 Task: Select a due date automation when advanced on, 2 days before a card is due add fields with custom field "Resume" set to a date more than 1 working days from now at 11:00 AM.
Action: Mouse moved to (1335, 92)
Screenshot: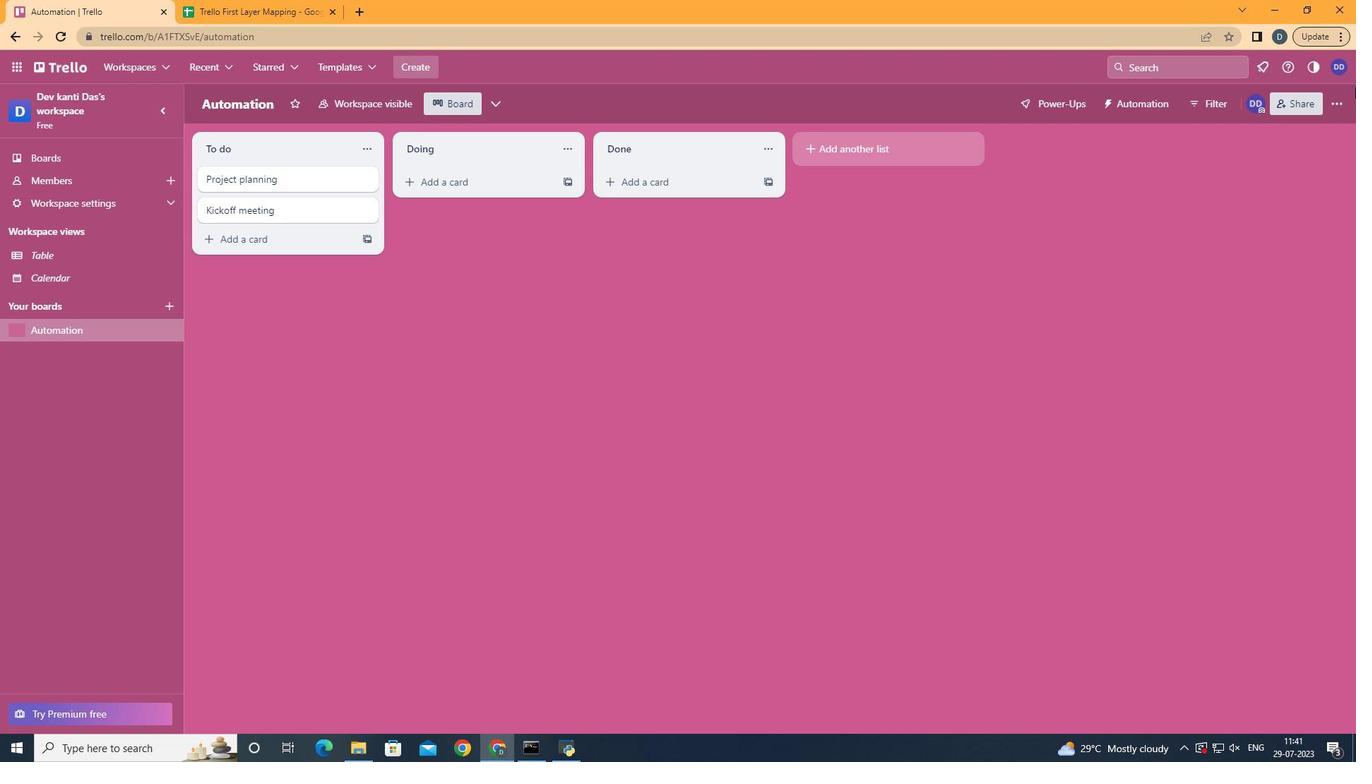 
Action: Mouse pressed left at (1335, 92)
Screenshot: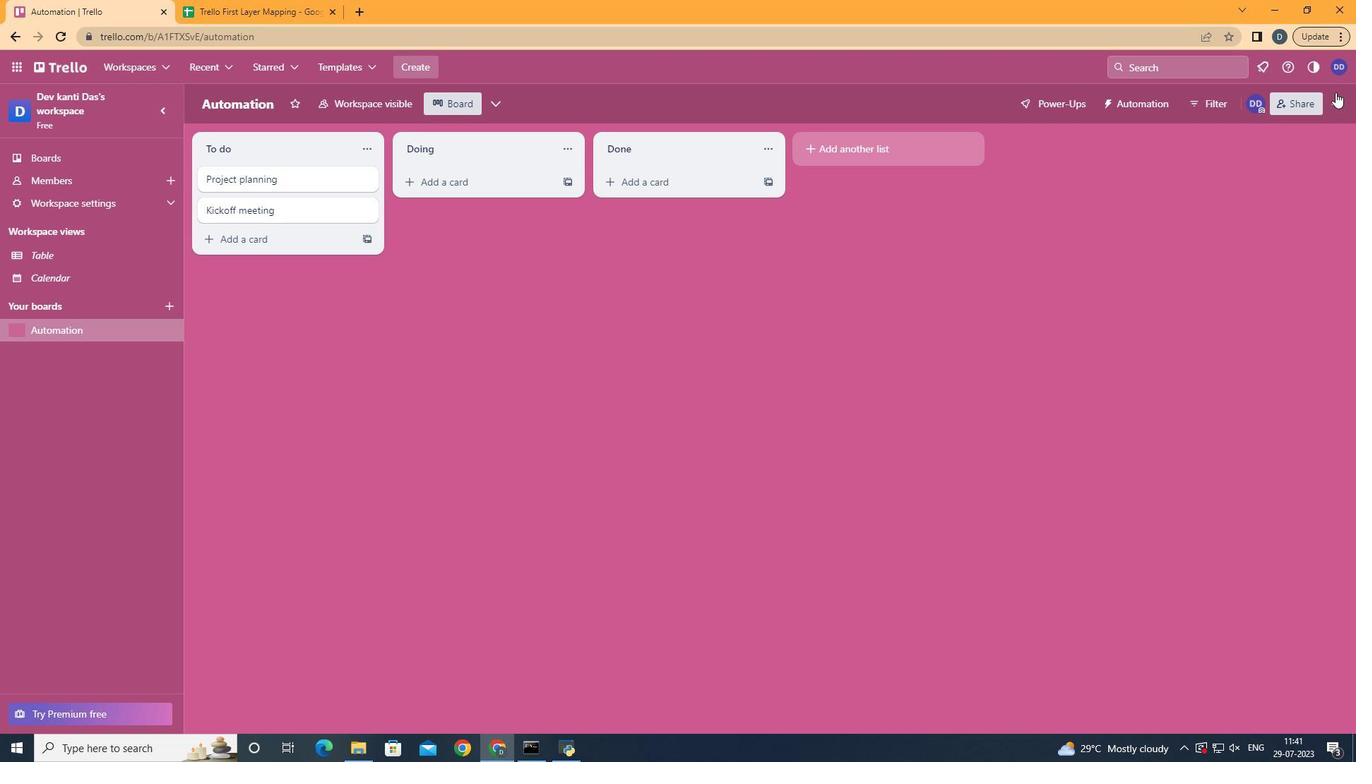
Action: Mouse moved to (1258, 288)
Screenshot: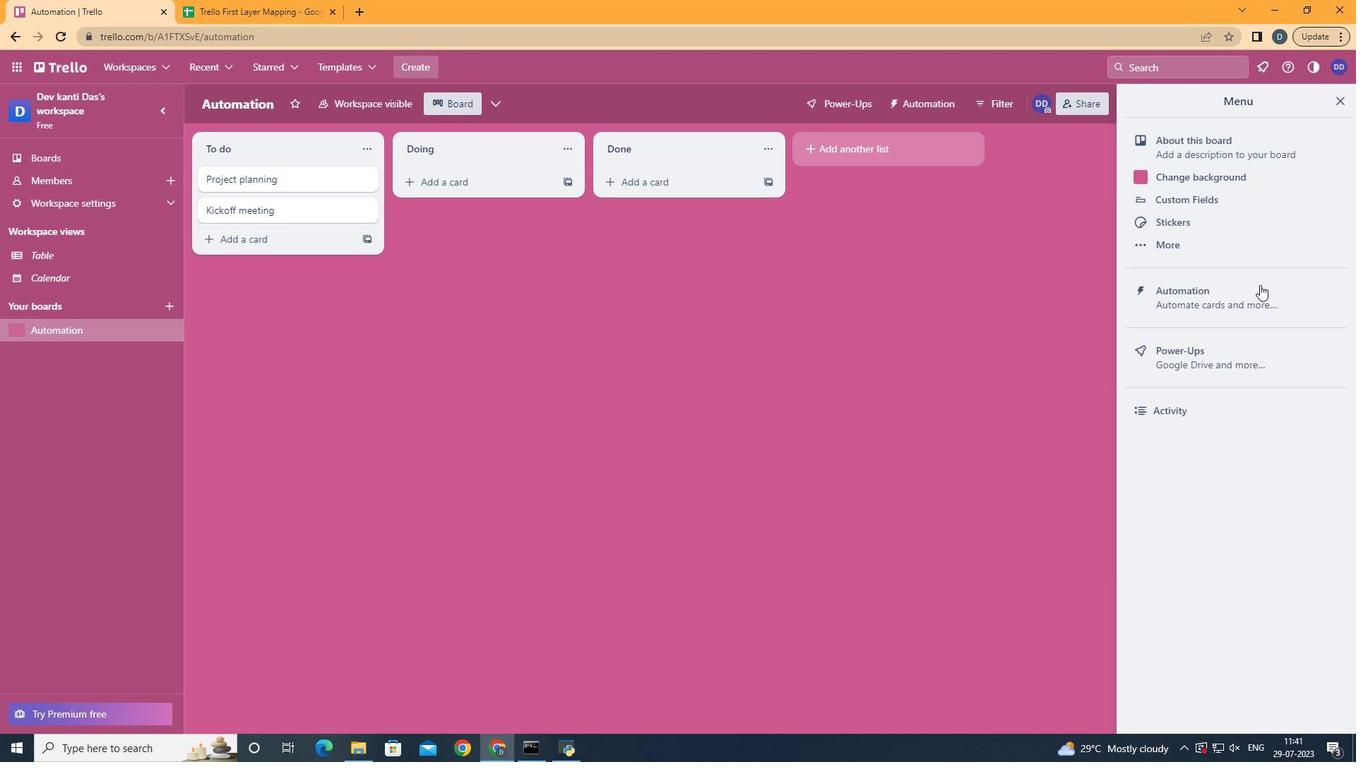 
Action: Mouse pressed left at (1258, 288)
Screenshot: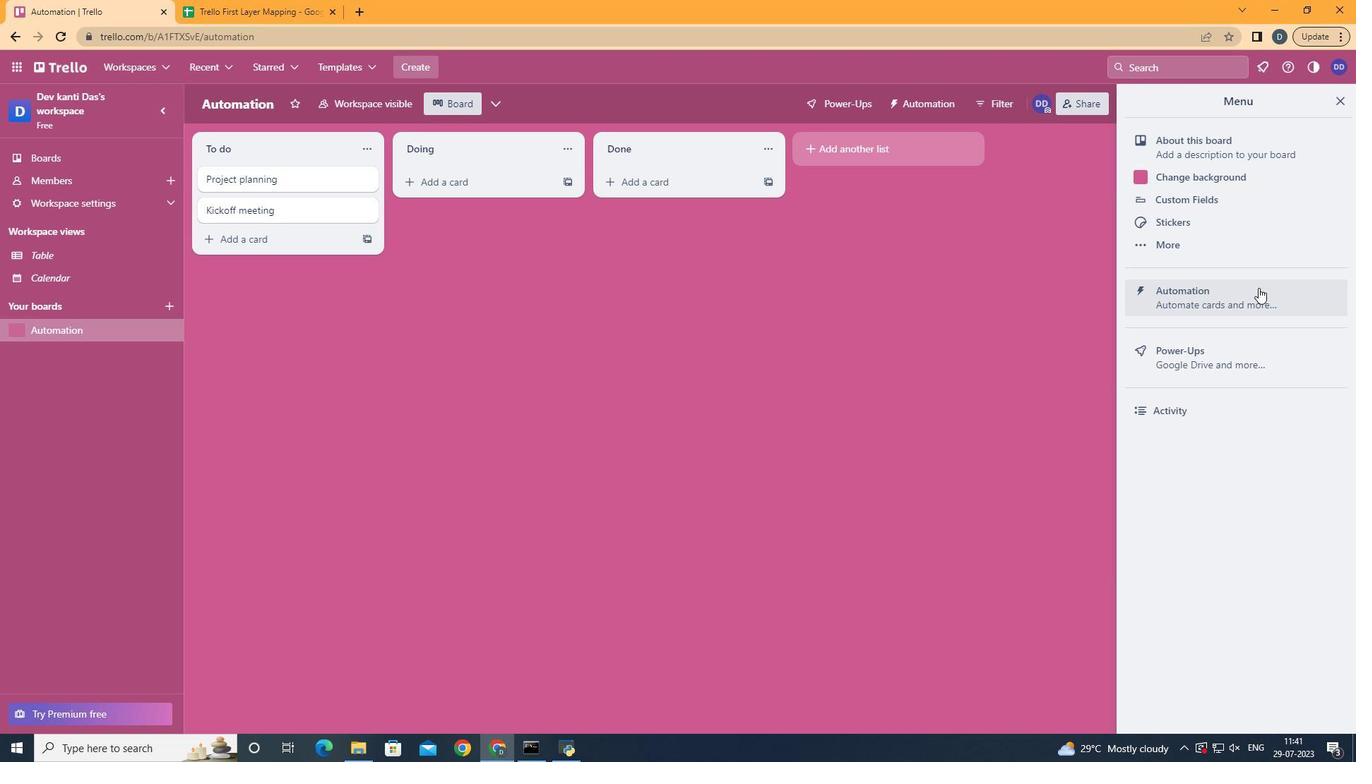 
Action: Mouse moved to (284, 286)
Screenshot: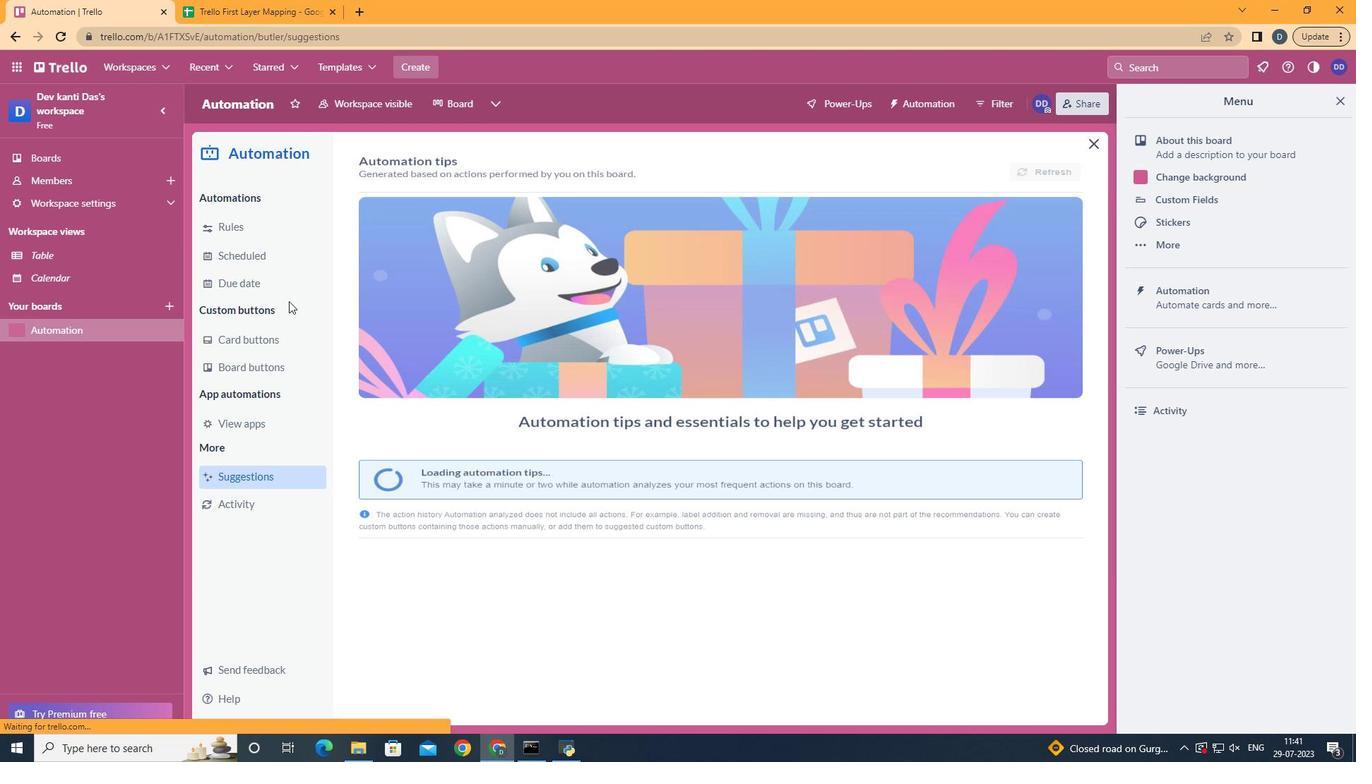 
Action: Mouse pressed left at (284, 286)
Screenshot: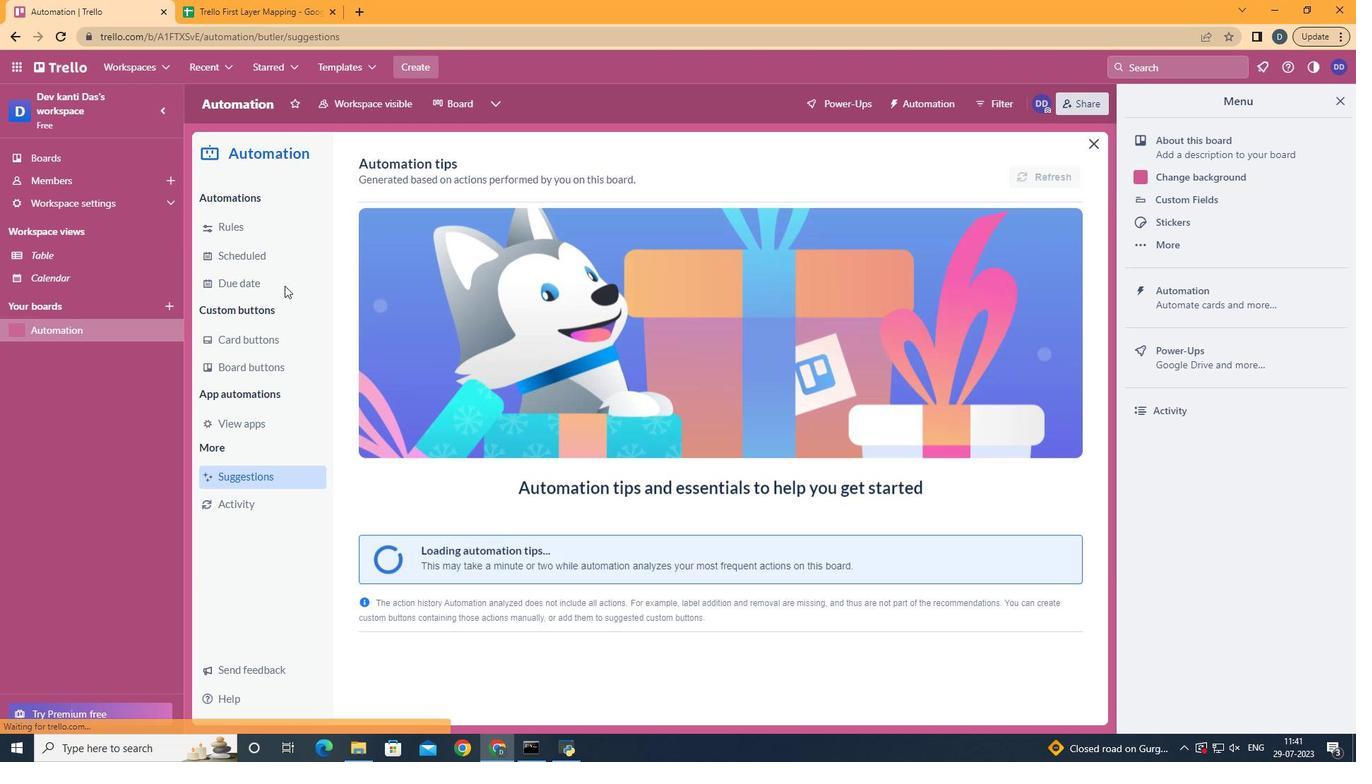 
Action: Mouse moved to (1013, 163)
Screenshot: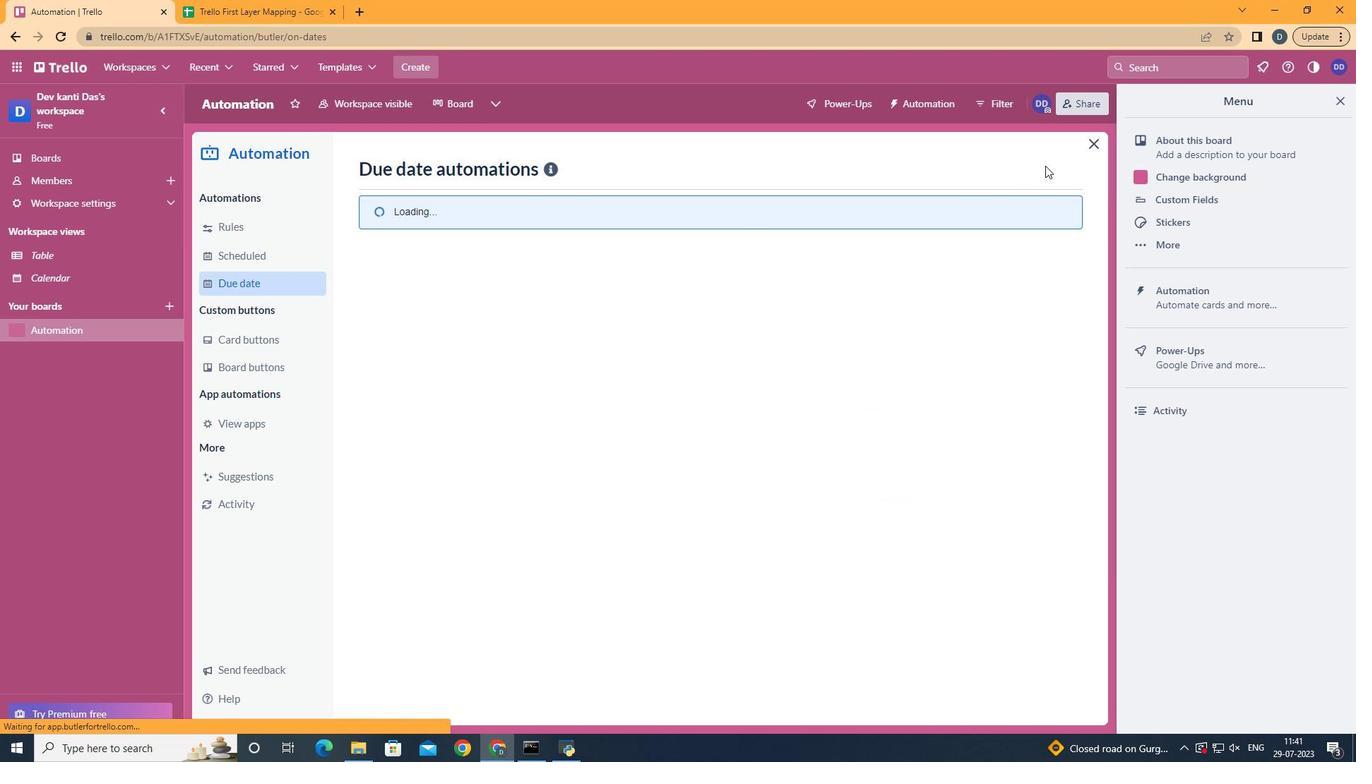 
Action: Mouse pressed left at (1013, 163)
Screenshot: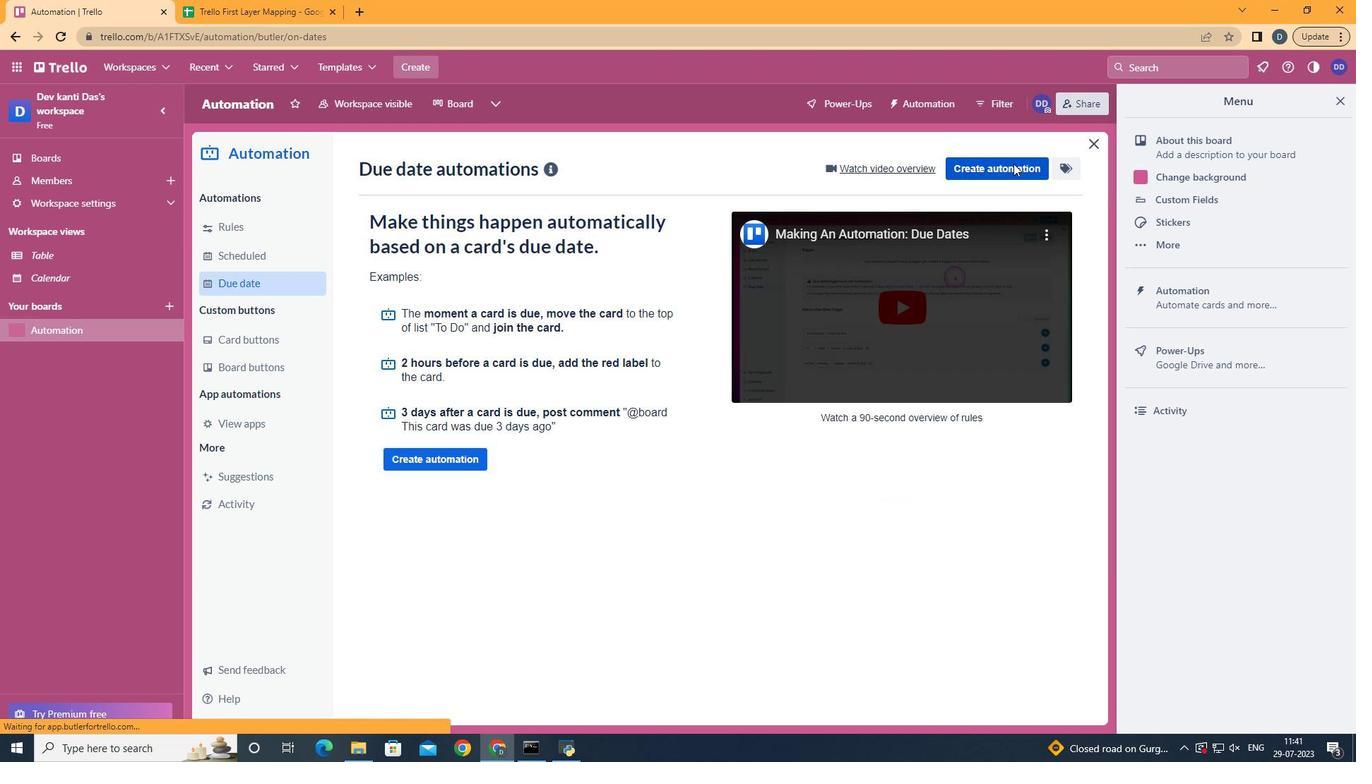 
Action: Mouse moved to (815, 294)
Screenshot: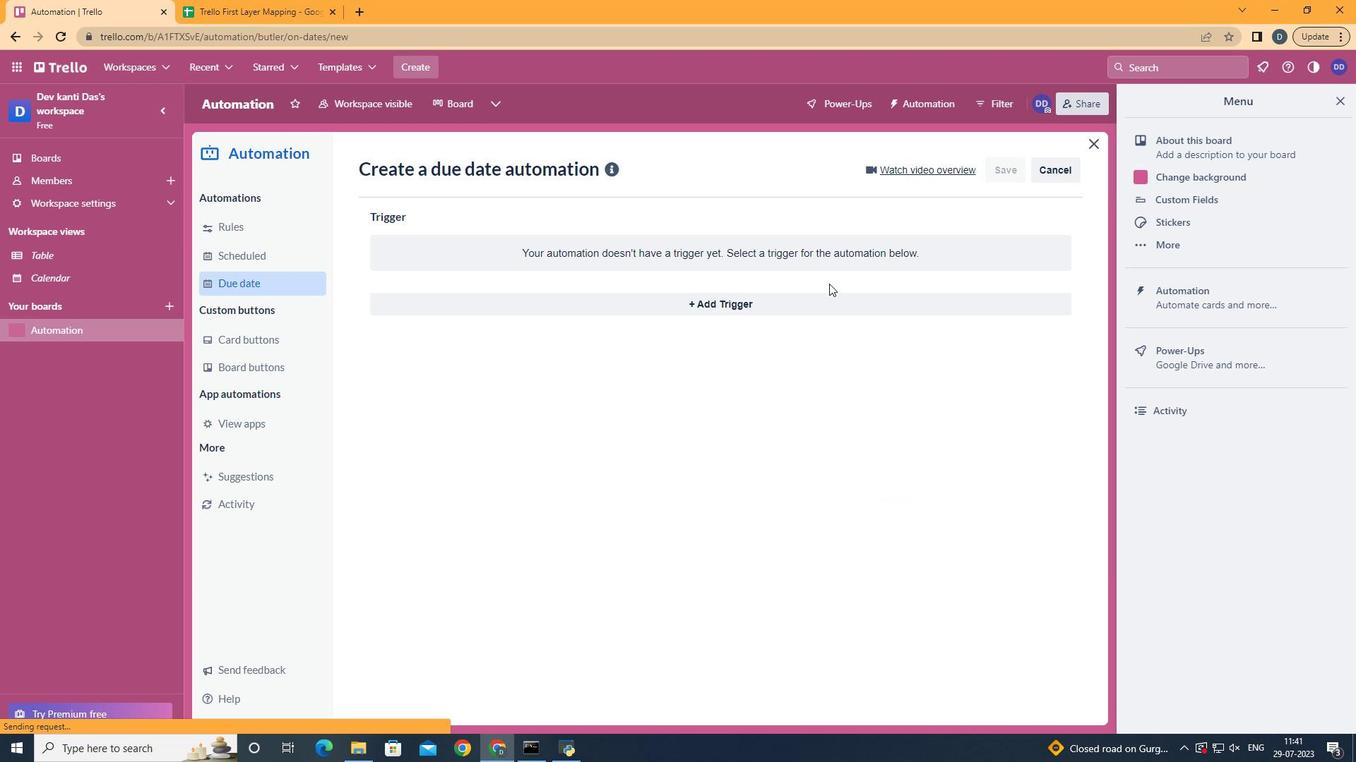 
Action: Mouse pressed left at (815, 294)
Screenshot: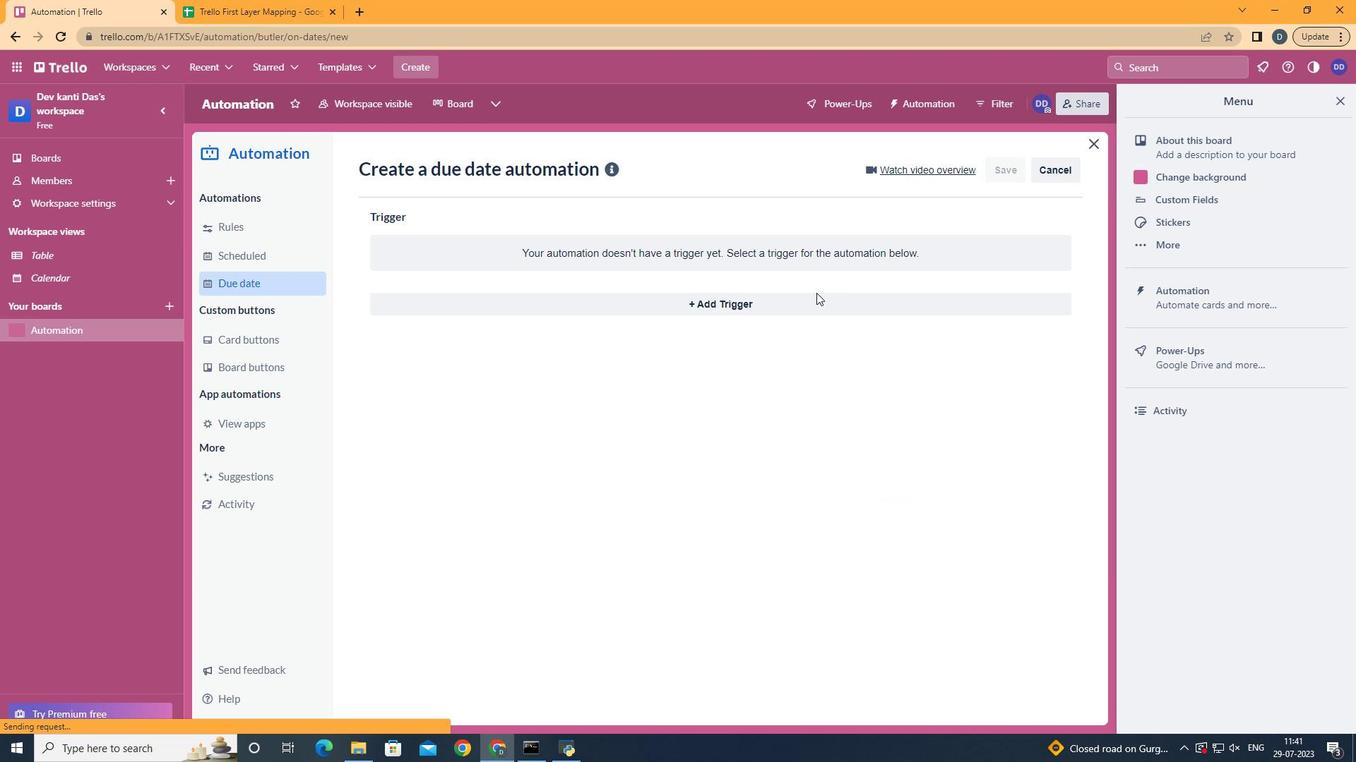 
Action: Mouse moved to (567, 512)
Screenshot: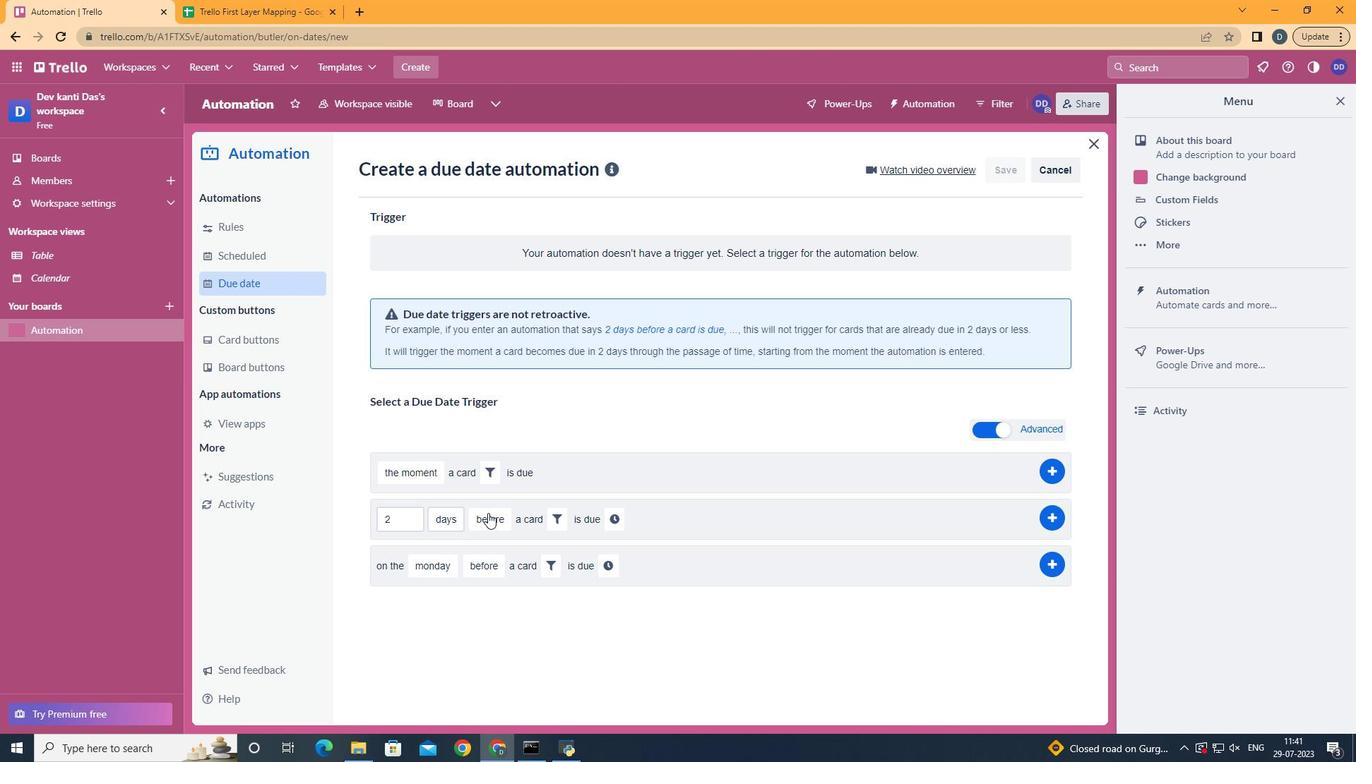 
Action: Mouse pressed left at (567, 512)
Screenshot: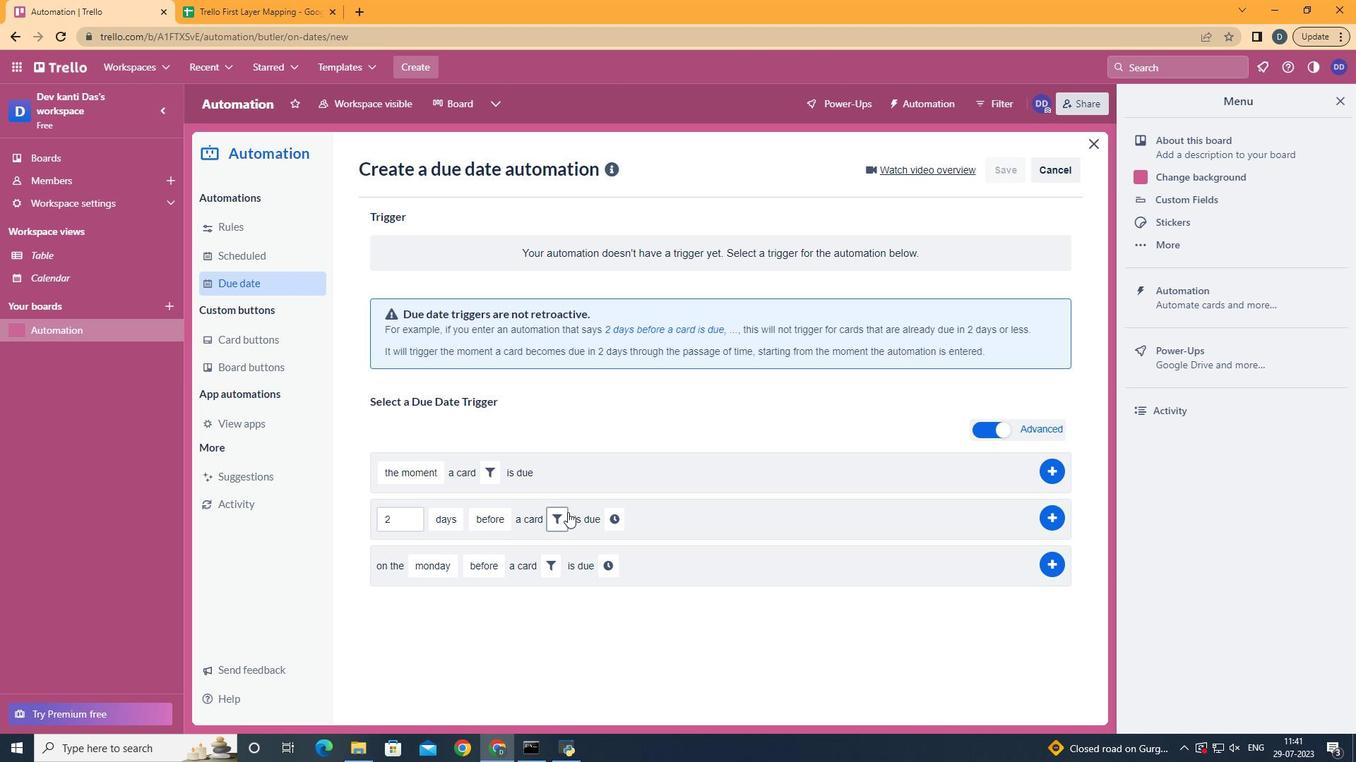 
Action: Mouse moved to (798, 567)
Screenshot: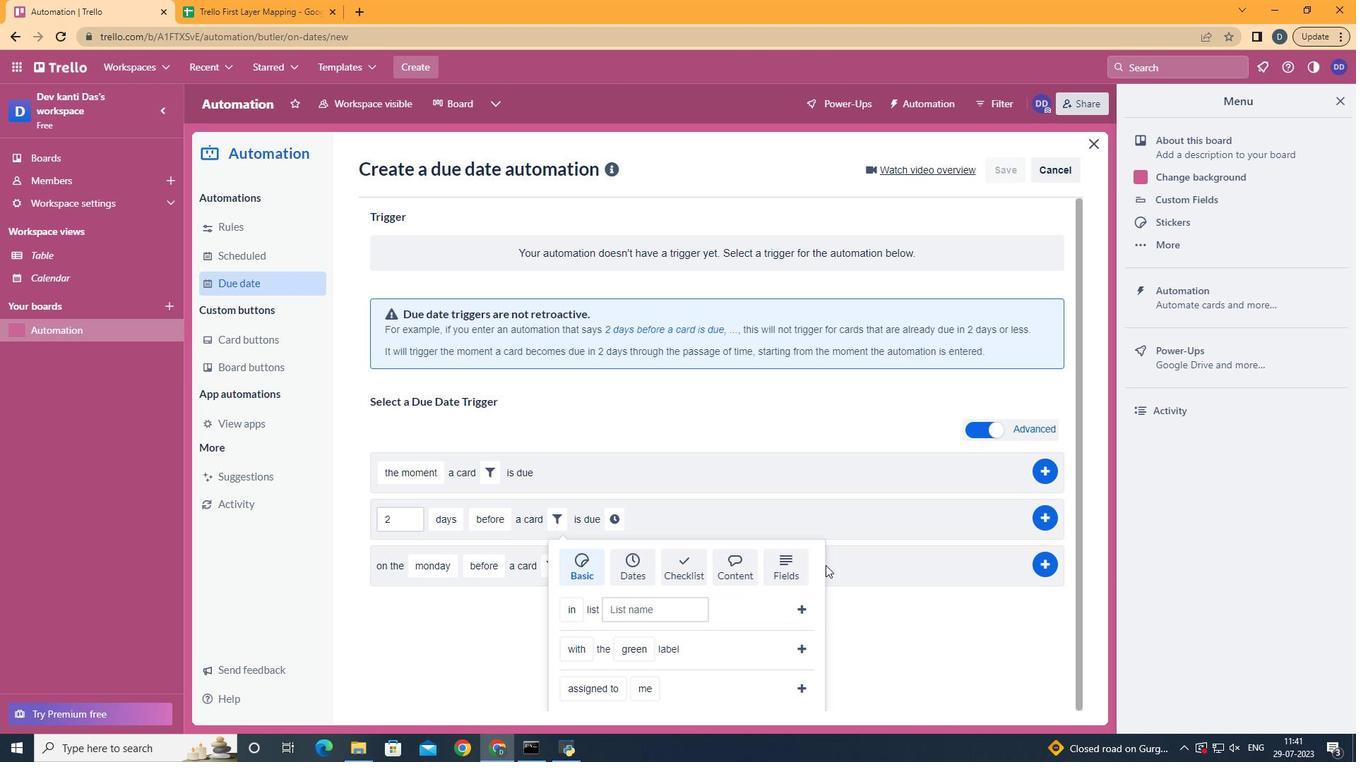 
Action: Mouse pressed left at (798, 567)
Screenshot: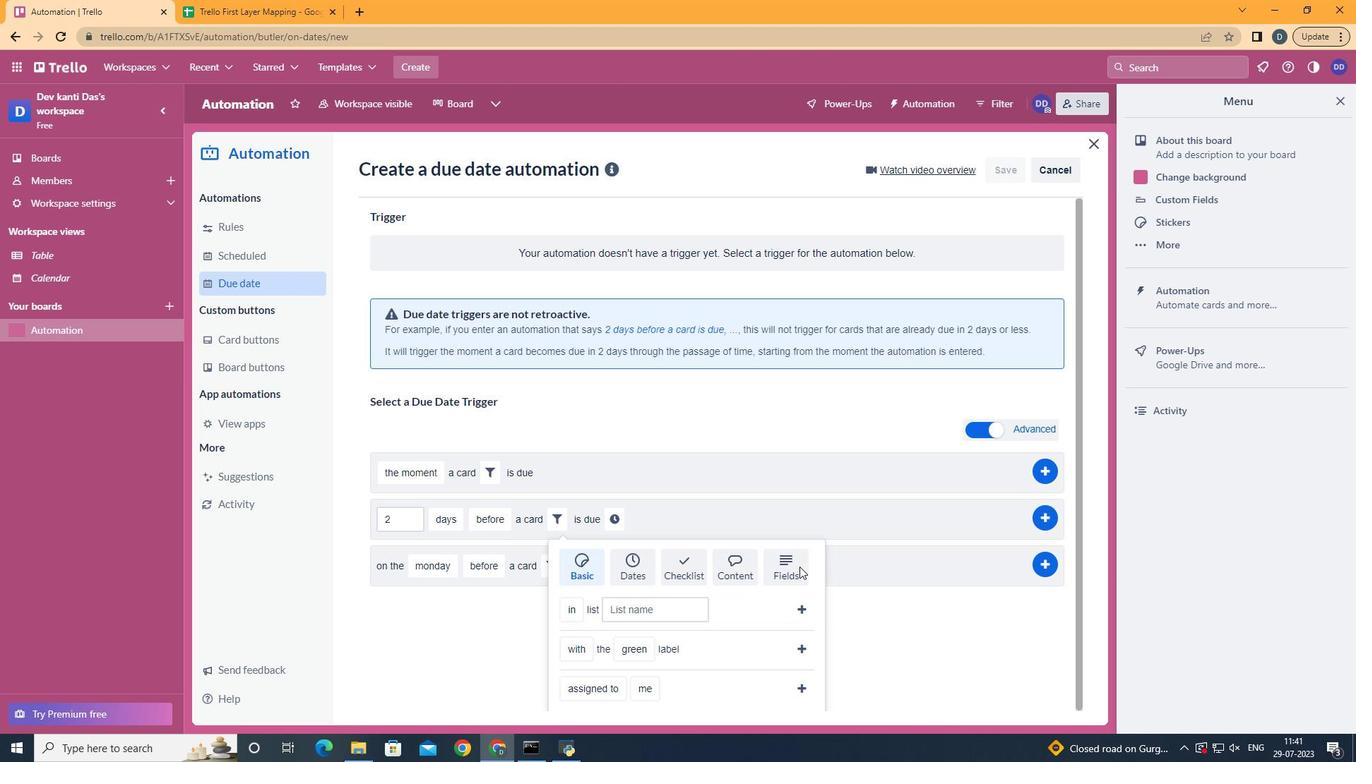 
Action: Mouse moved to (798, 567)
Screenshot: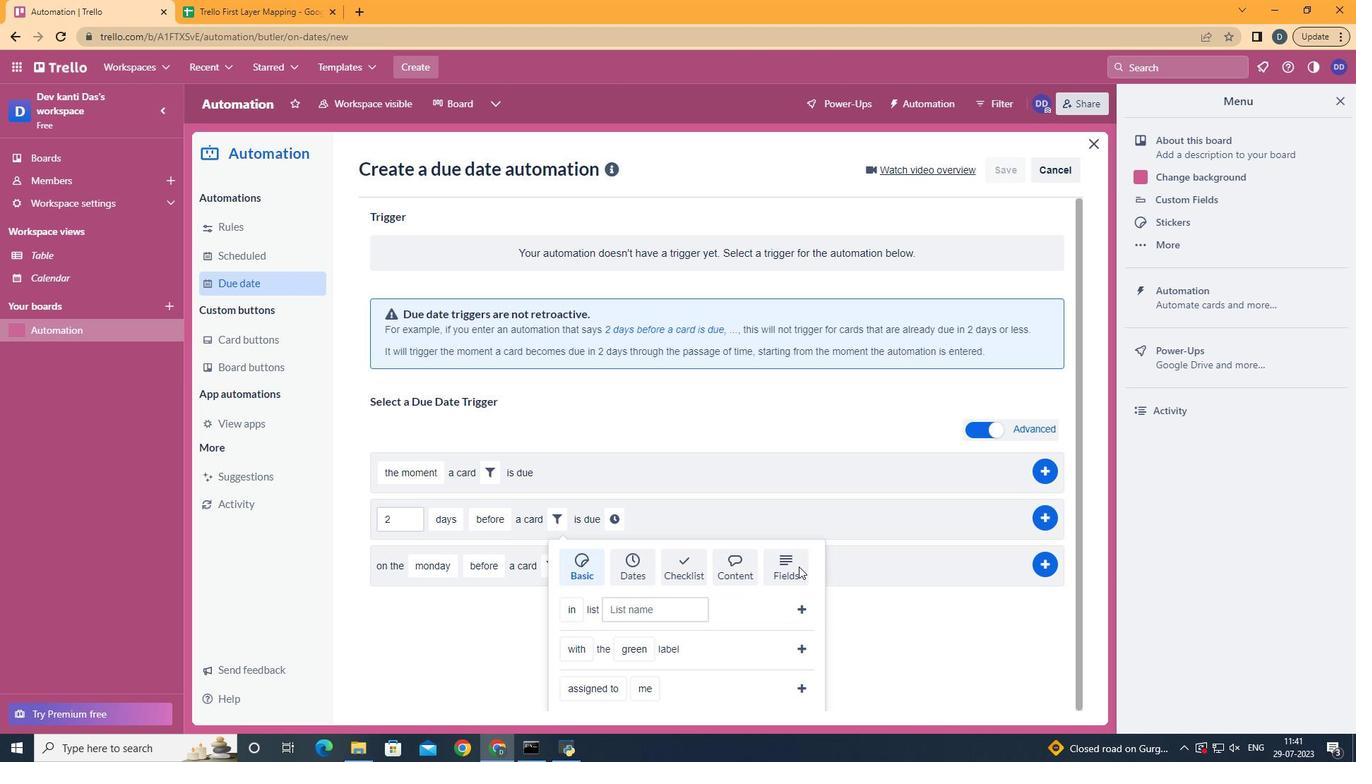 
Action: Mouse scrolled (798, 566) with delta (0, 0)
Screenshot: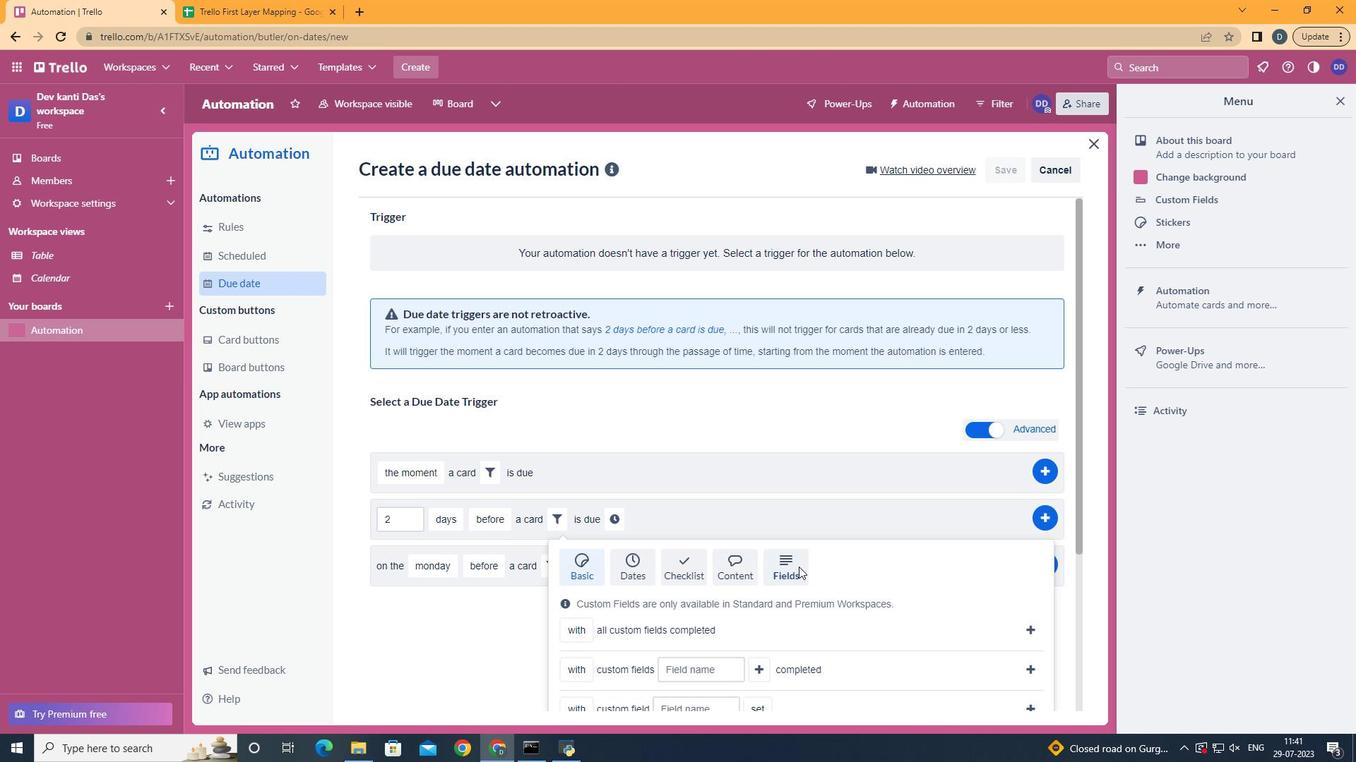 
Action: Mouse scrolled (798, 566) with delta (0, 0)
Screenshot: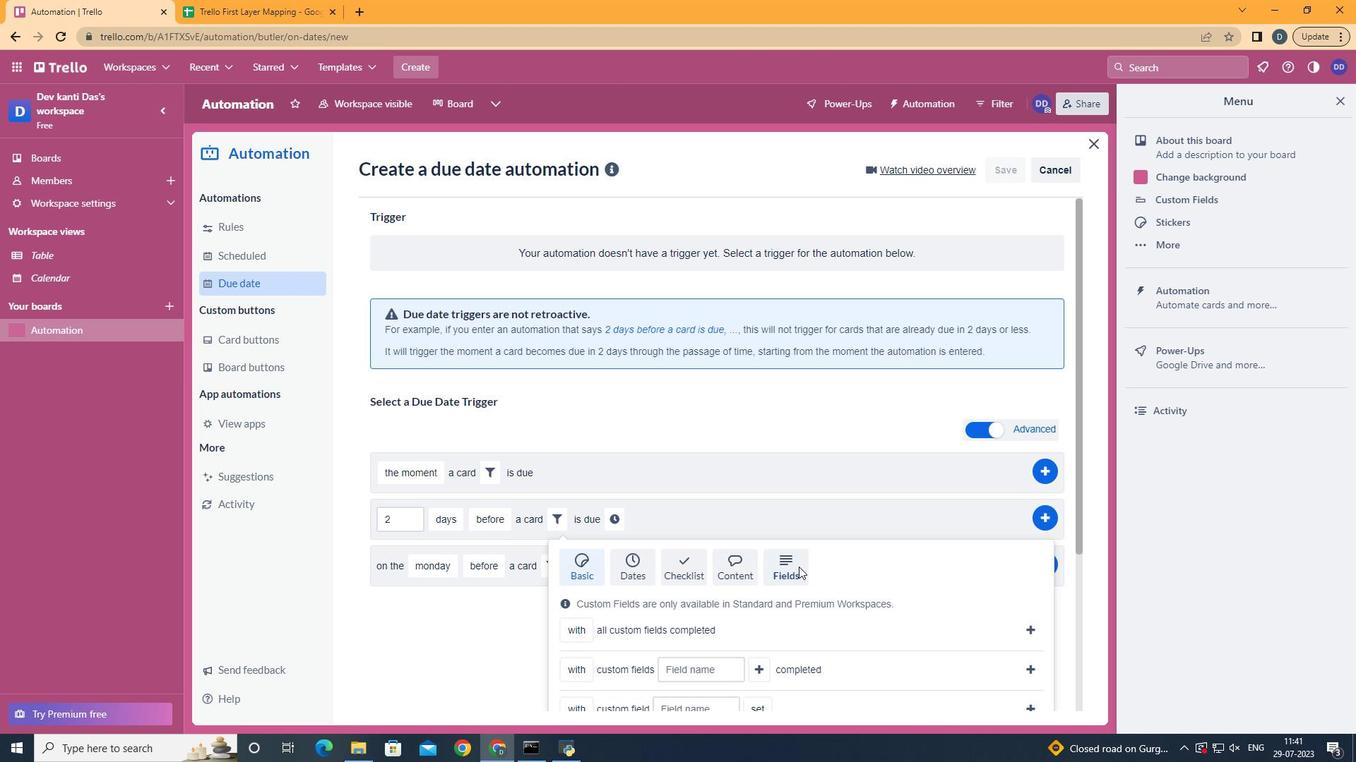 
Action: Mouse scrolled (798, 566) with delta (0, 0)
Screenshot: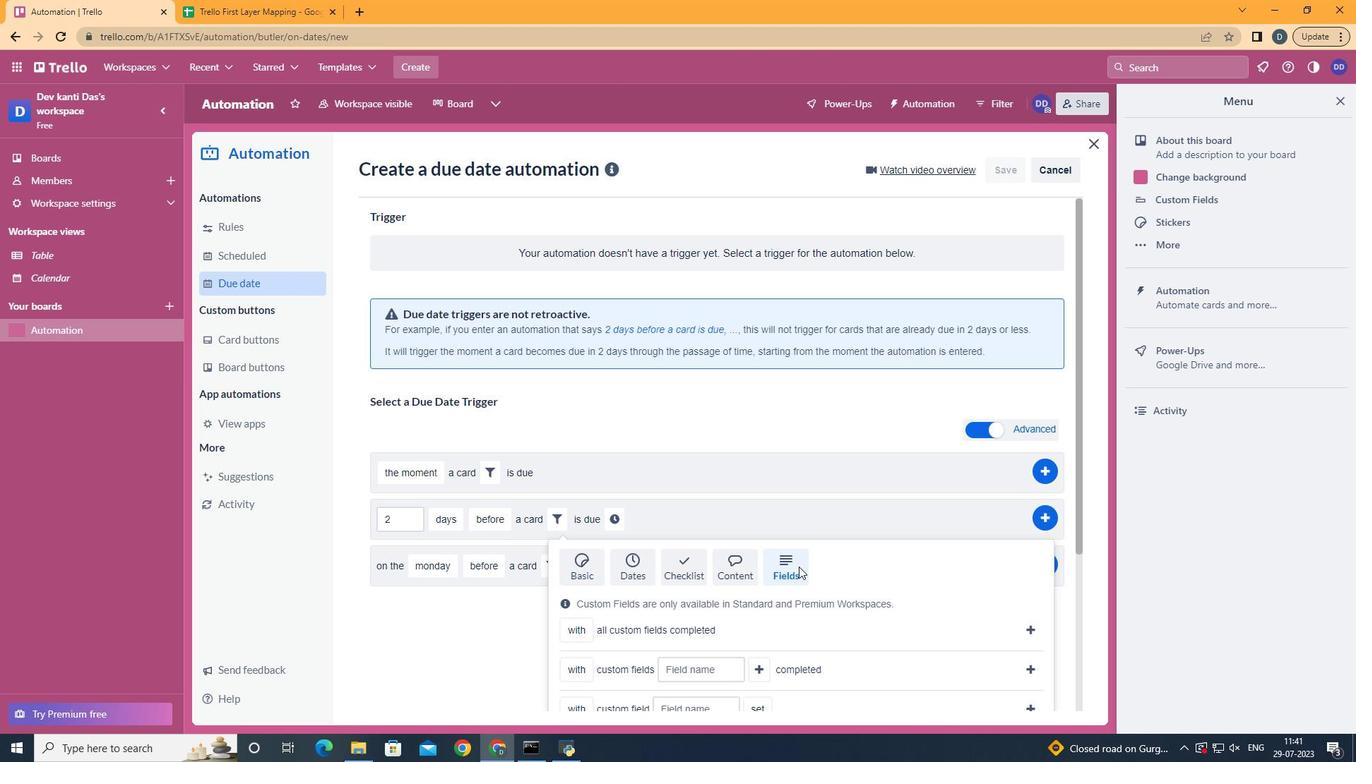 
Action: Mouse scrolled (798, 566) with delta (0, 0)
Screenshot: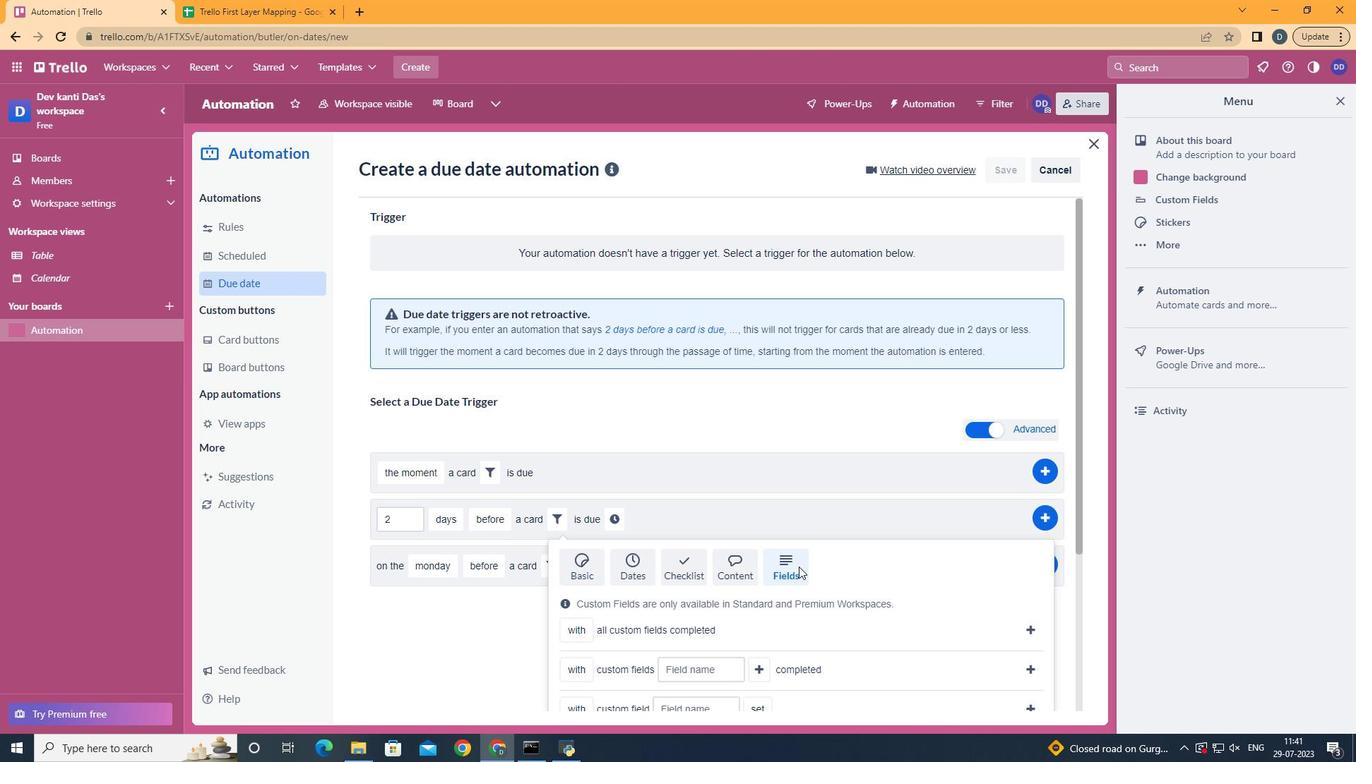 
Action: Mouse scrolled (798, 566) with delta (0, 0)
Screenshot: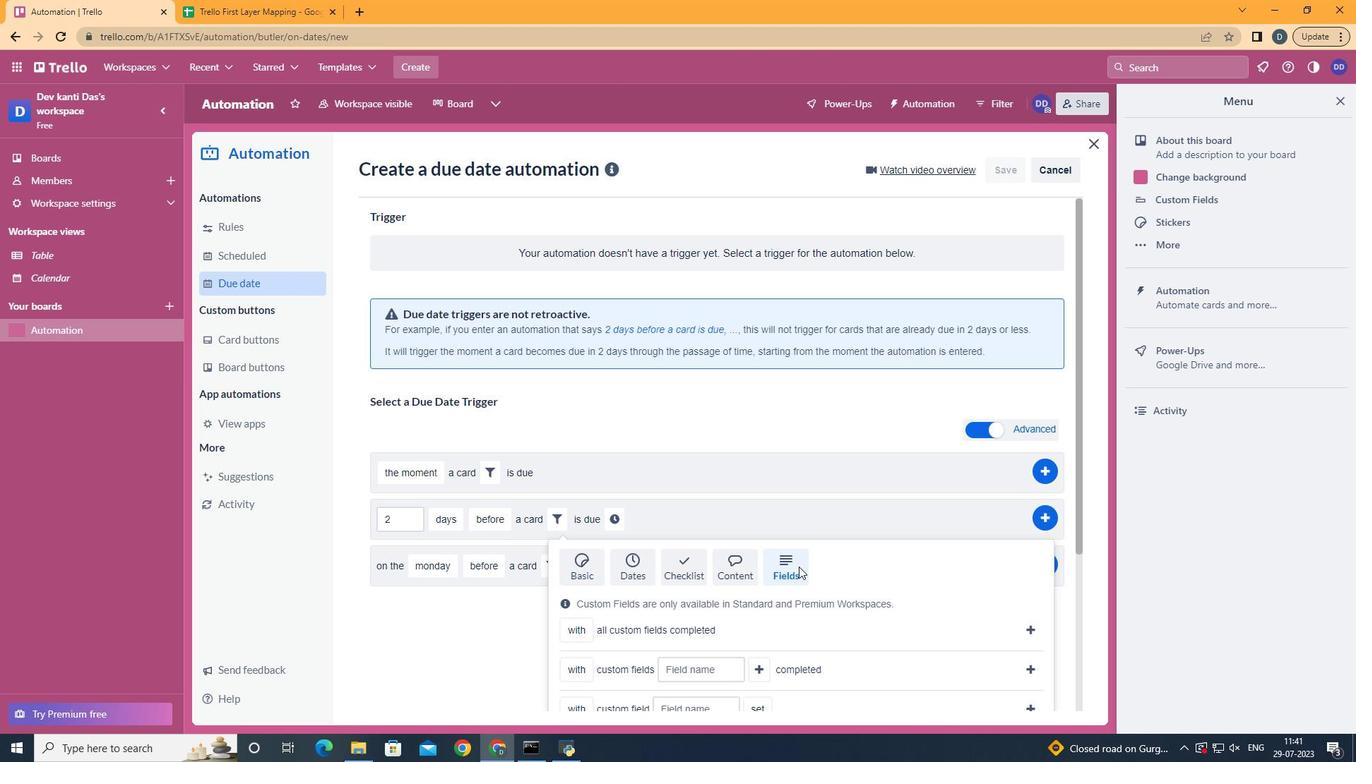 
Action: Mouse scrolled (798, 566) with delta (0, 0)
Screenshot: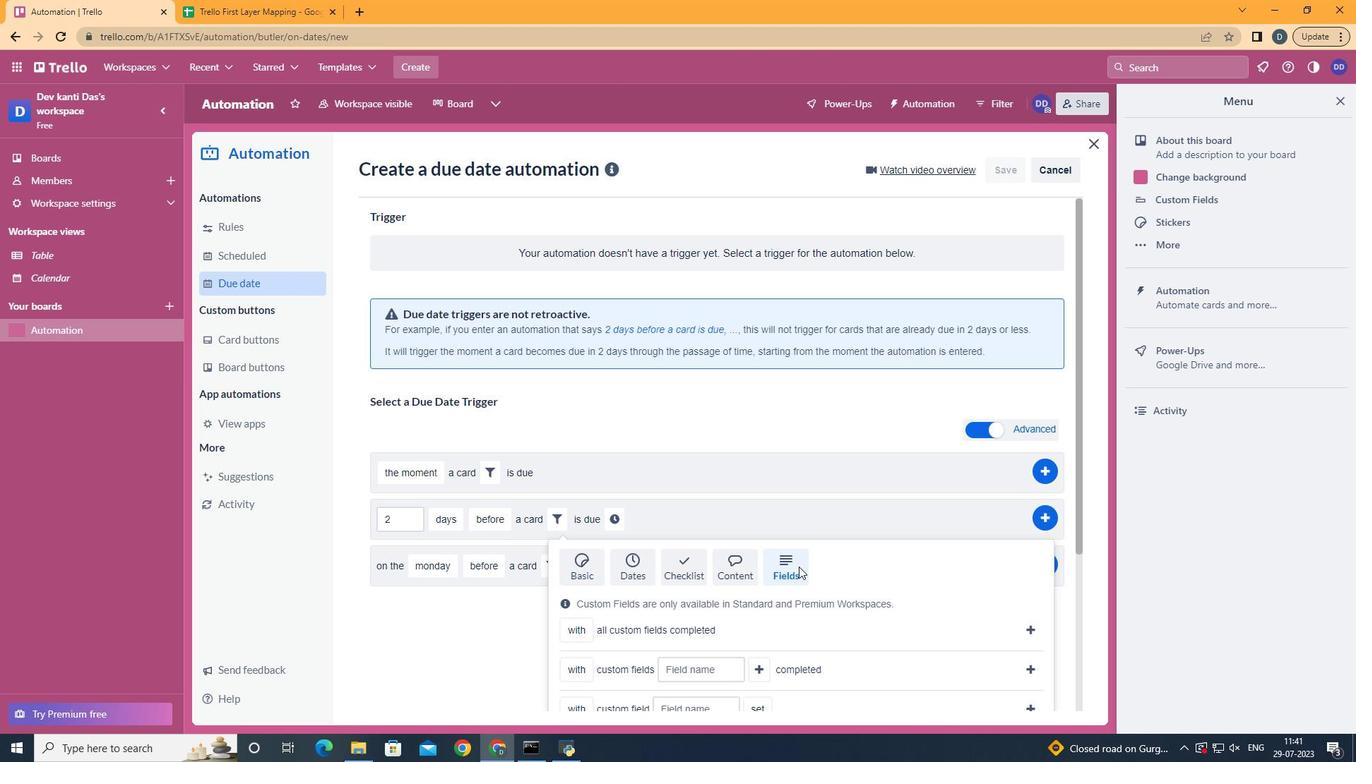 
Action: Mouse scrolled (798, 566) with delta (0, 0)
Screenshot: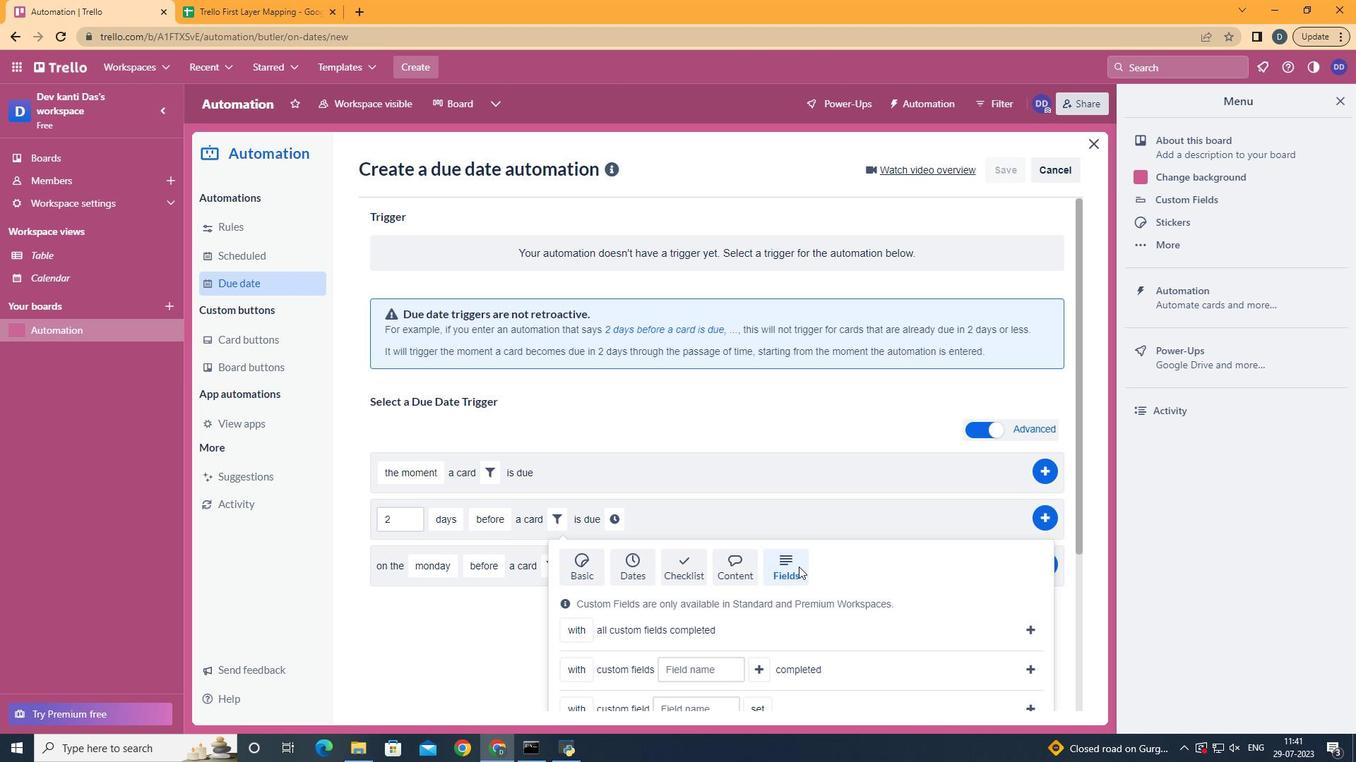 
Action: Mouse moved to (603, 623)
Screenshot: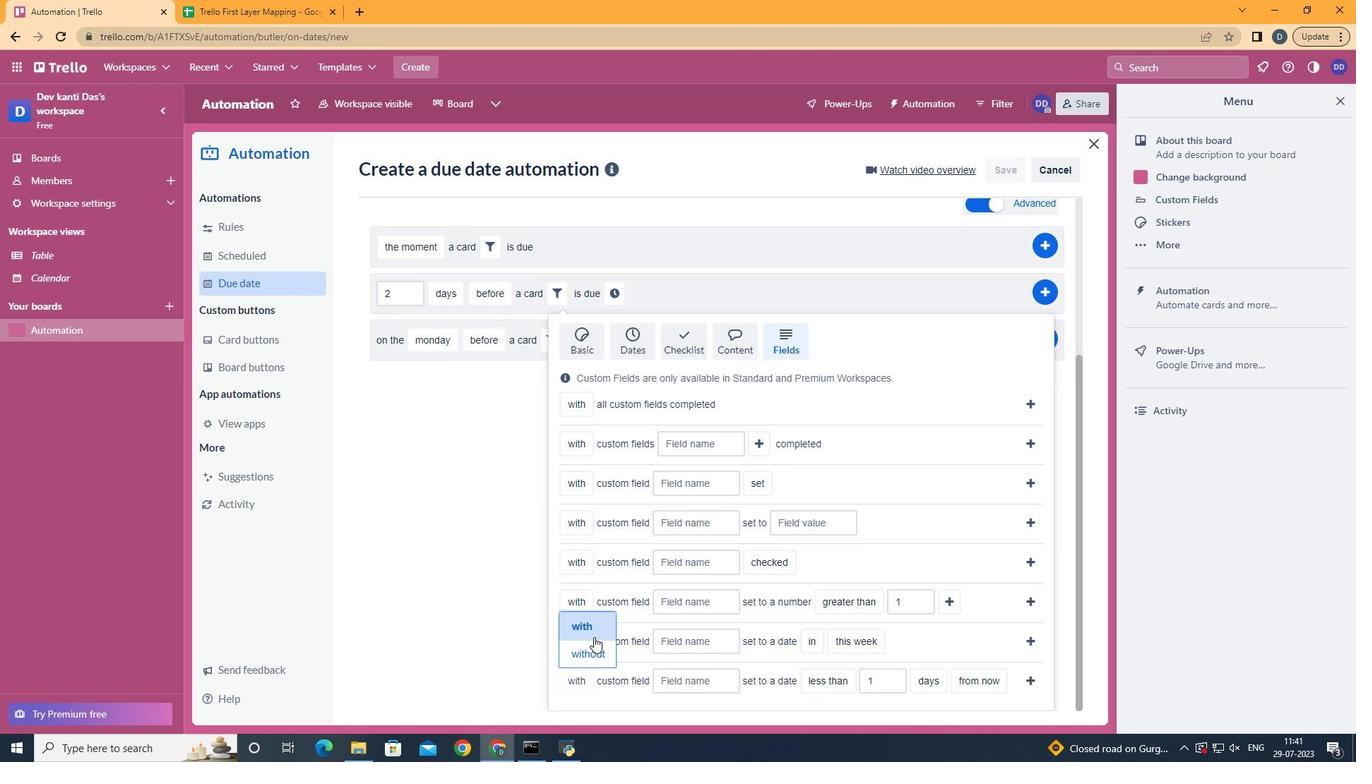 
Action: Mouse pressed left at (603, 623)
Screenshot: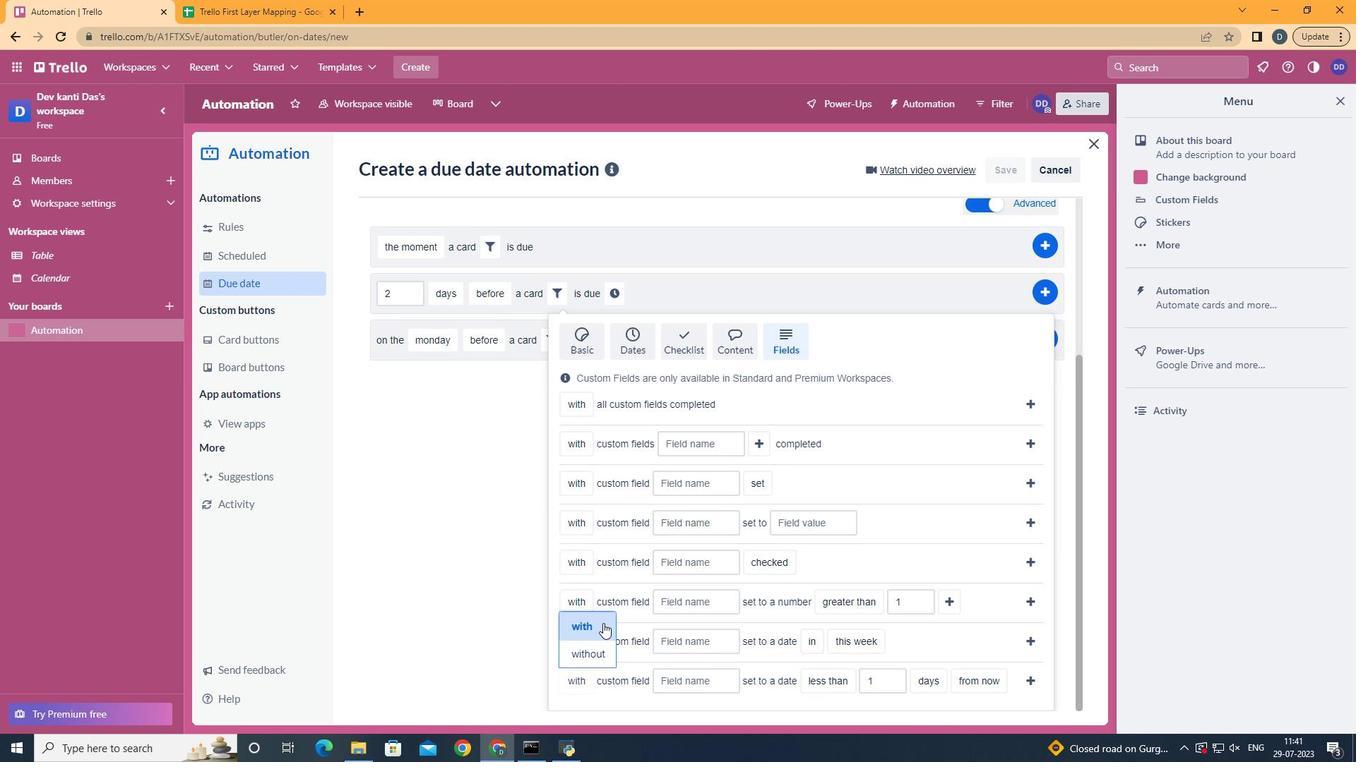 
Action: Mouse moved to (686, 665)
Screenshot: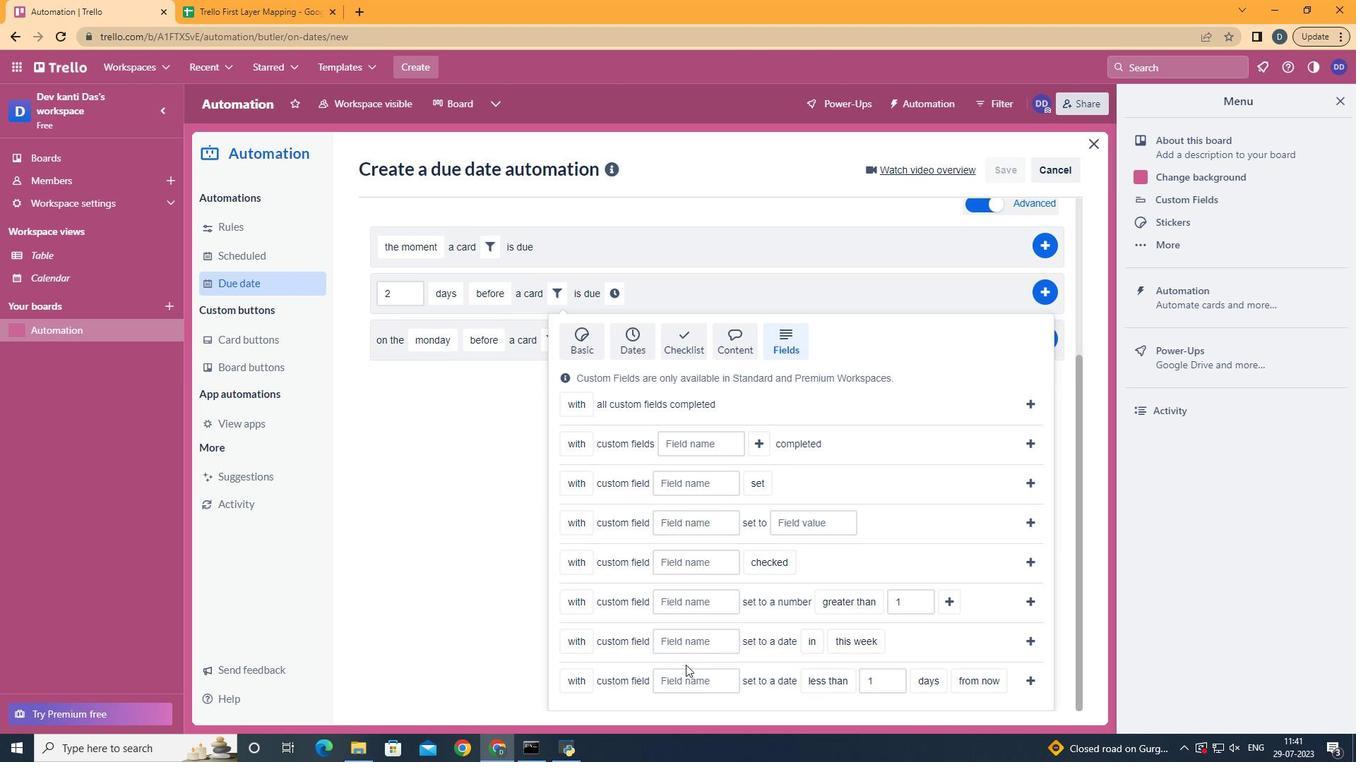 
Action: Mouse pressed left at (686, 665)
Screenshot: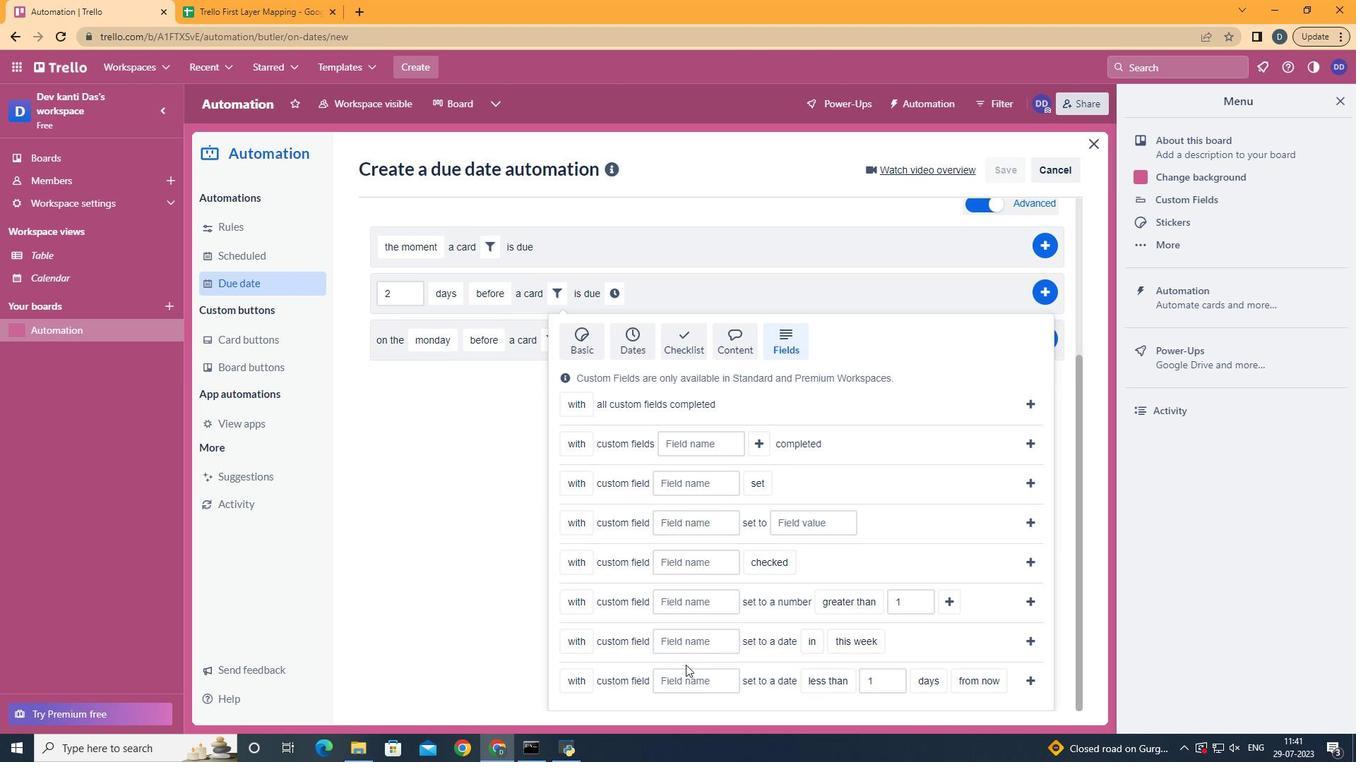 
Action: Mouse moved to (692, 674)
Screenshot: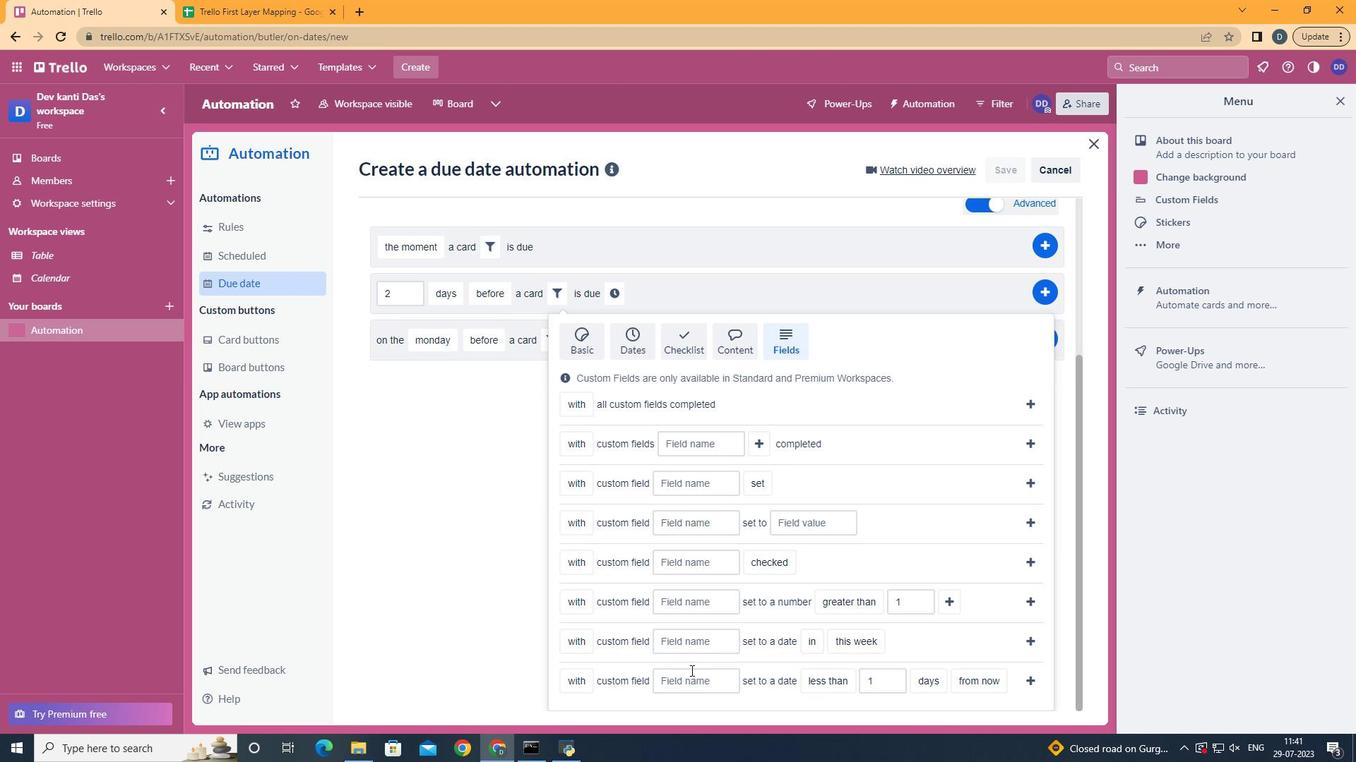 
Action: Mouse pressed left at (692, 674)
Screenshot: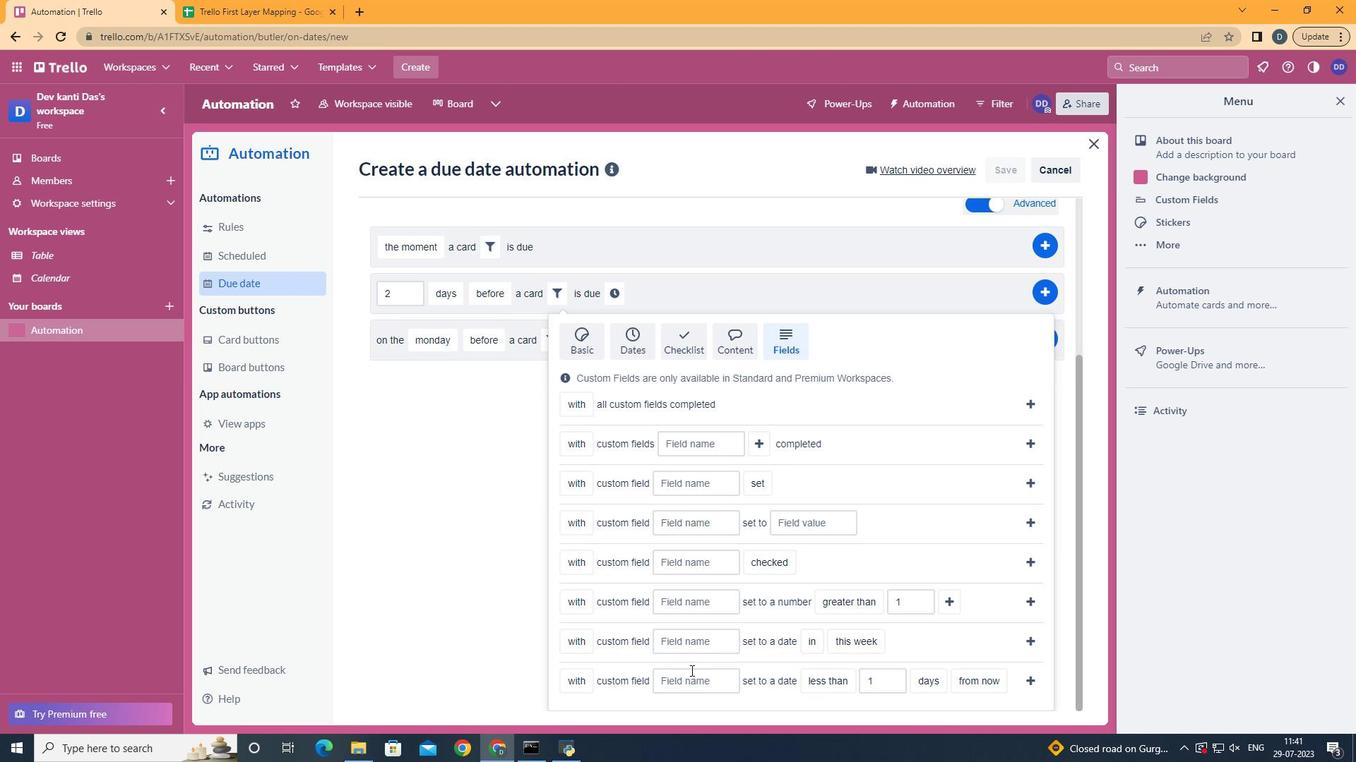 
Action: Key pressed <Key.shift>Resume
Screenshot: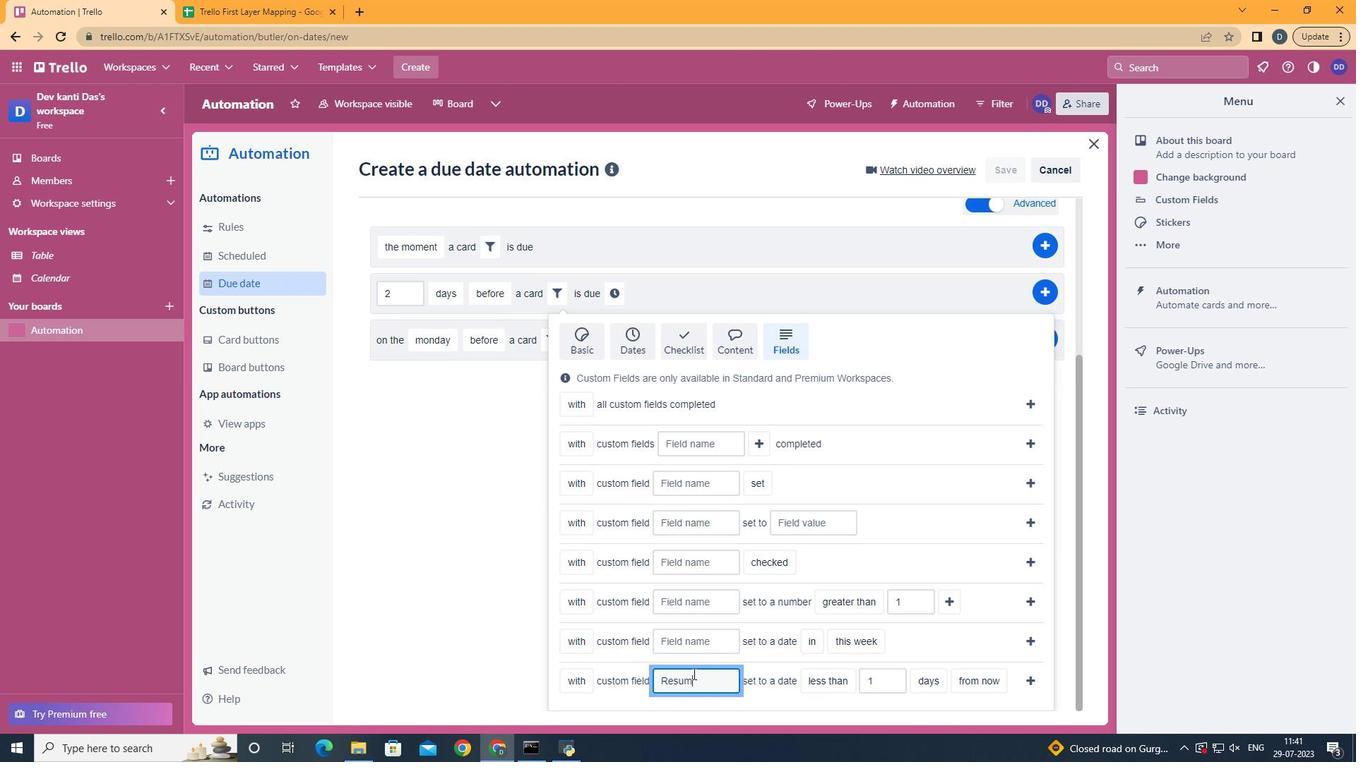 
Action: Mouse moved to (840, 619)
Screenshot: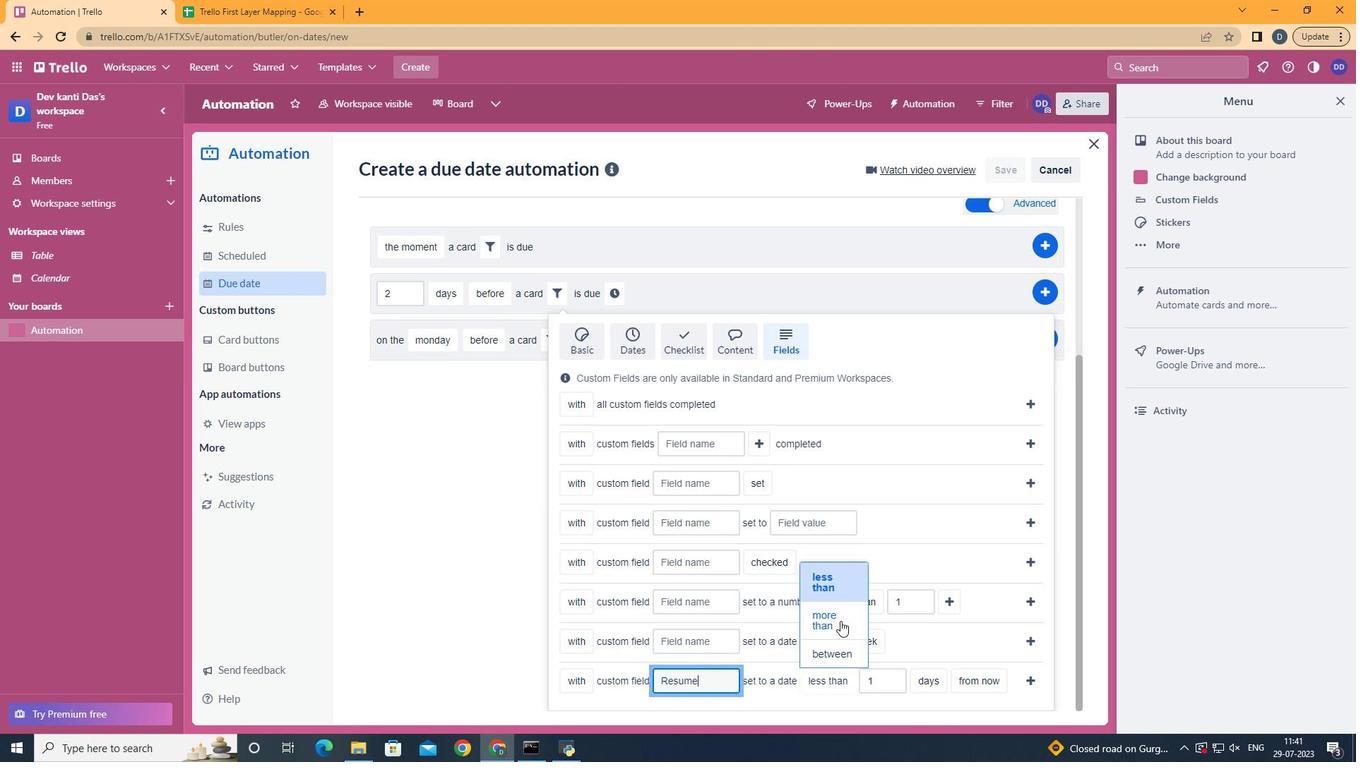 
Action: Mouse pressed left at (840, 619)
Screenshot: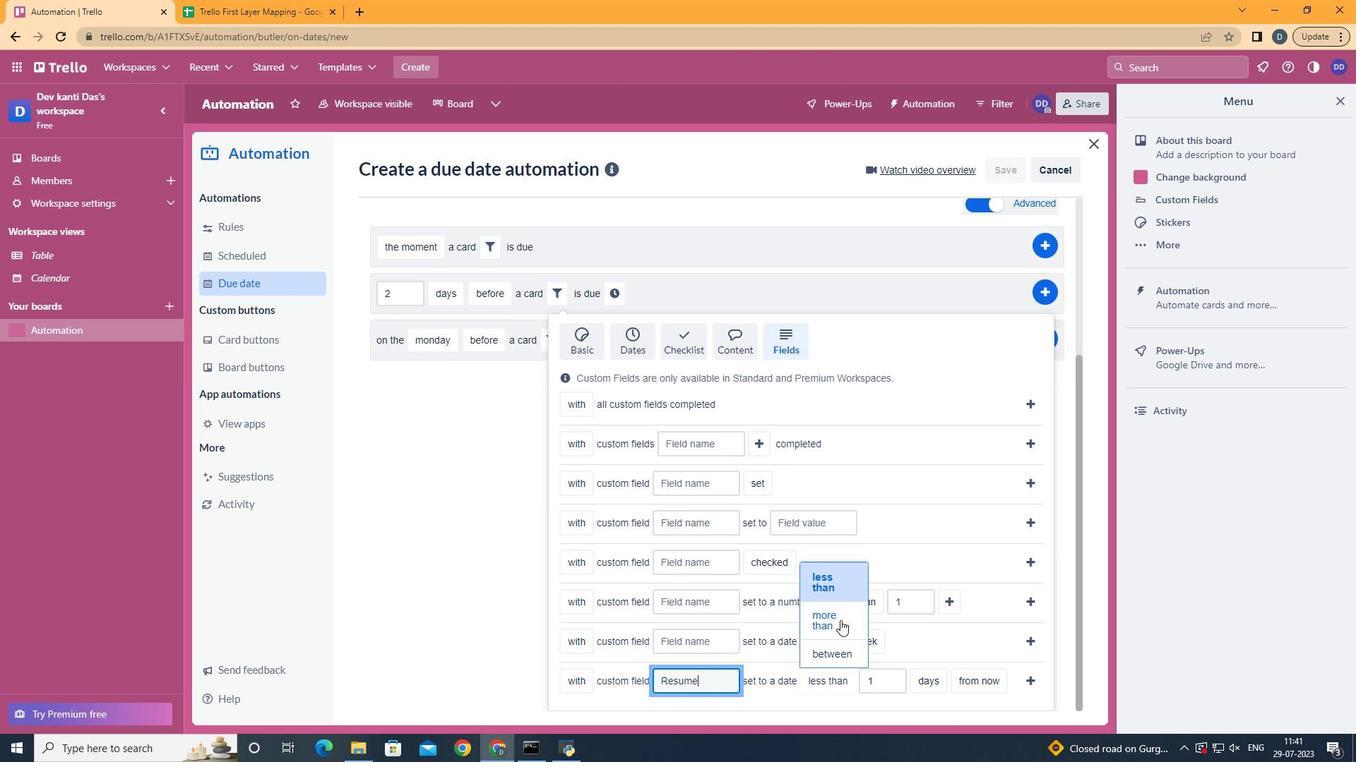 
Action: Mouse moved to (940, 655)
Screenshot: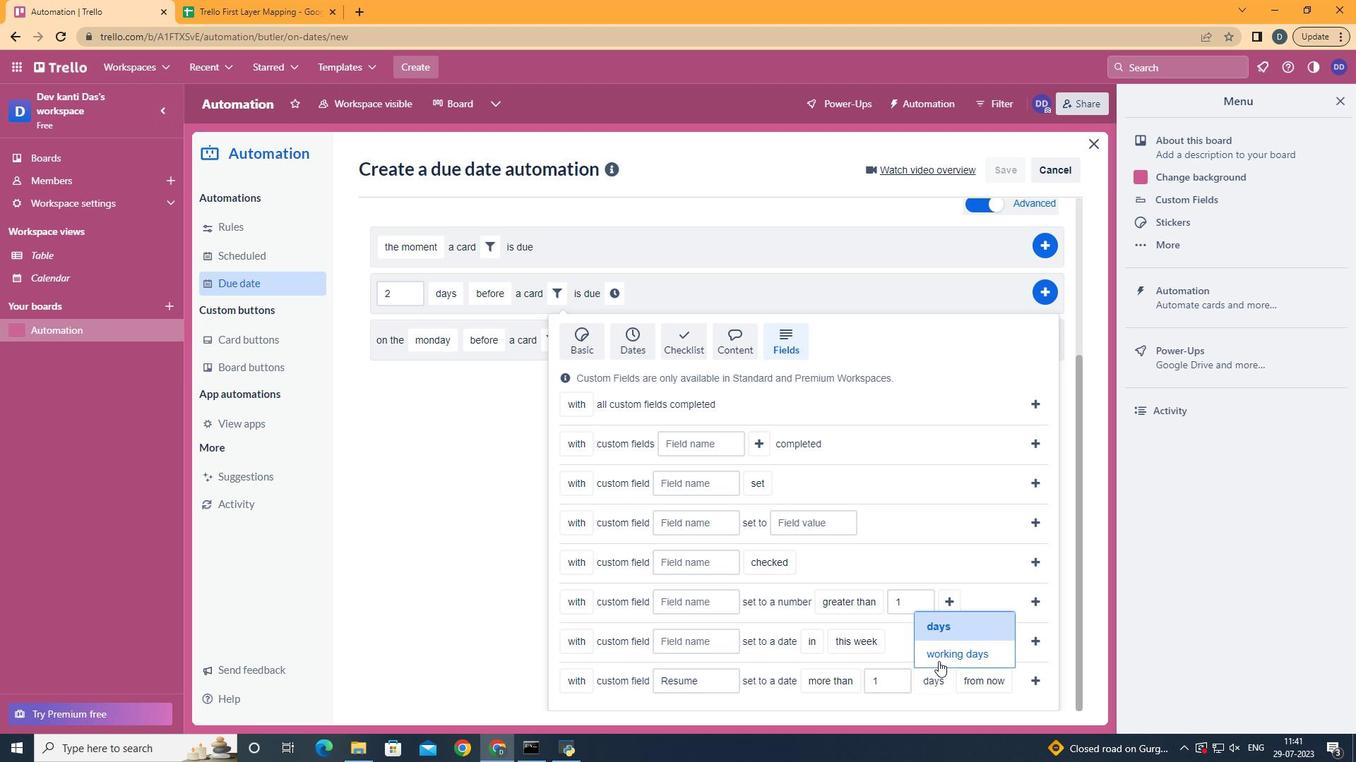 
Action: Mouse pressed left at (940, 655)
Screenshot: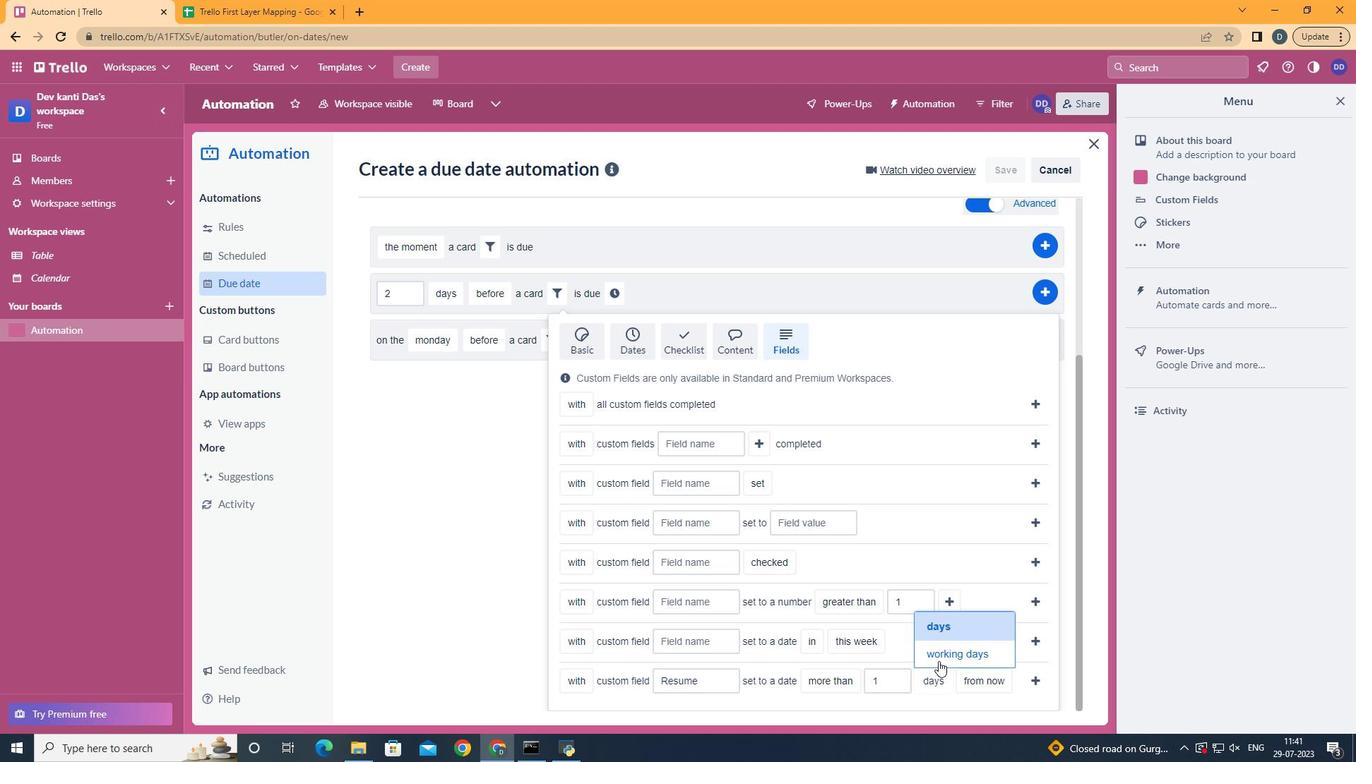 
Action: Mouse moved to (800, 727)
Screenshot: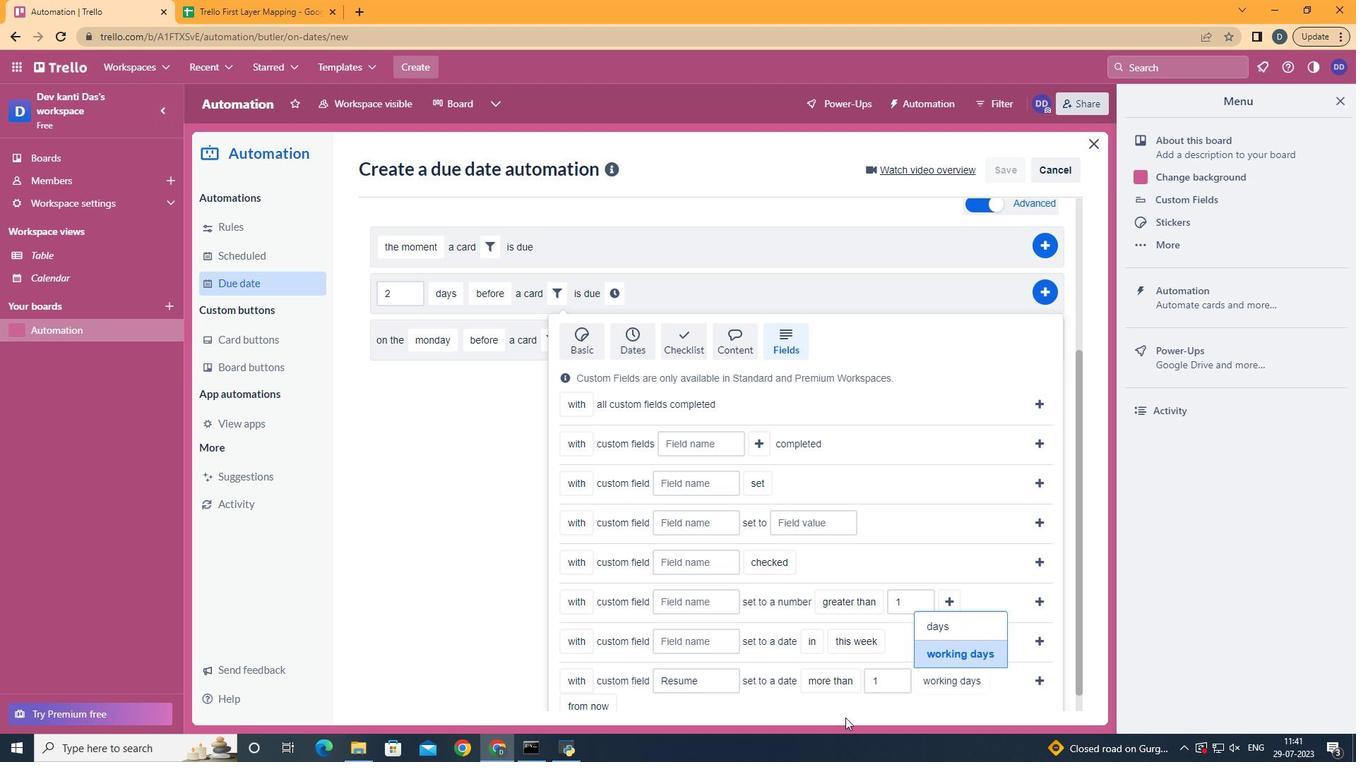 
Action: Mouse scrolled (800, 726) with delta (0, 0)
Screenshot: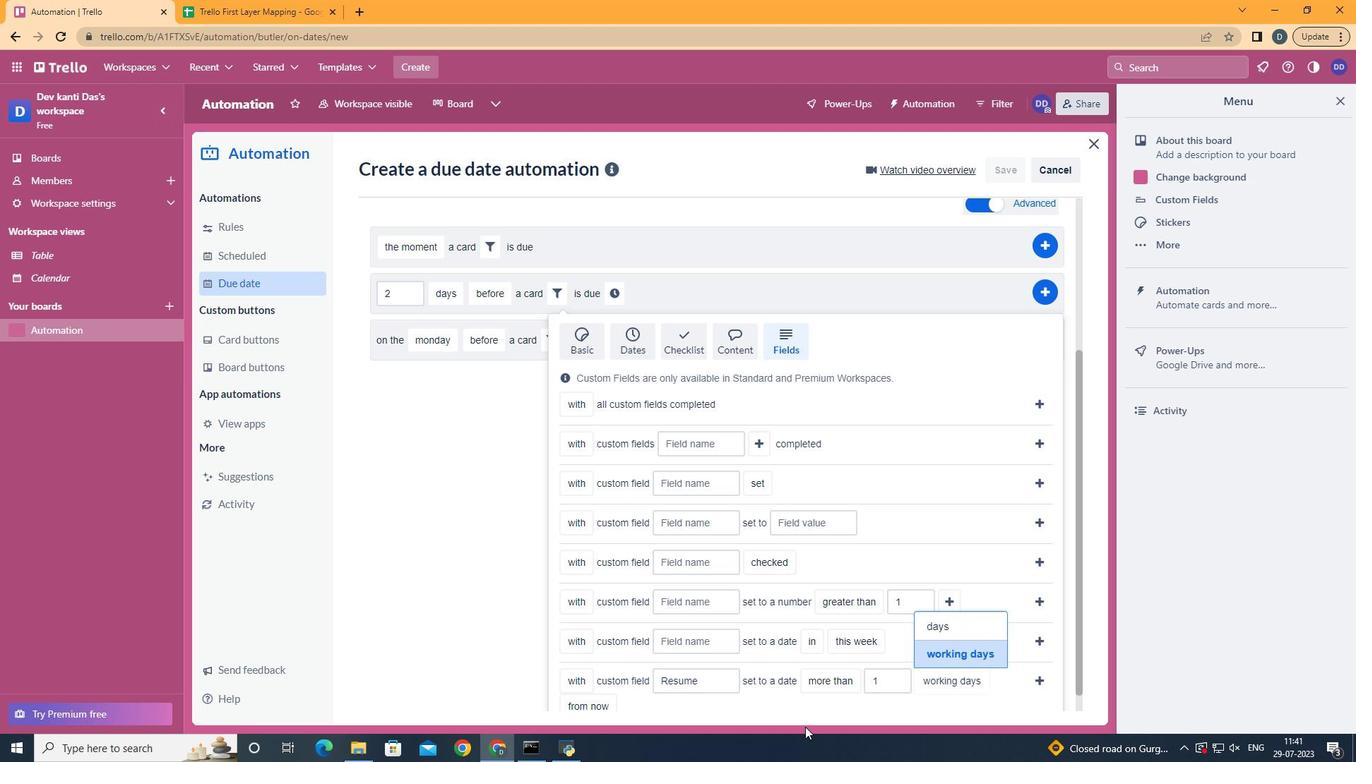 
Action: Mouse scrolled (800, 726) with delta (0, 0)
Screenshot: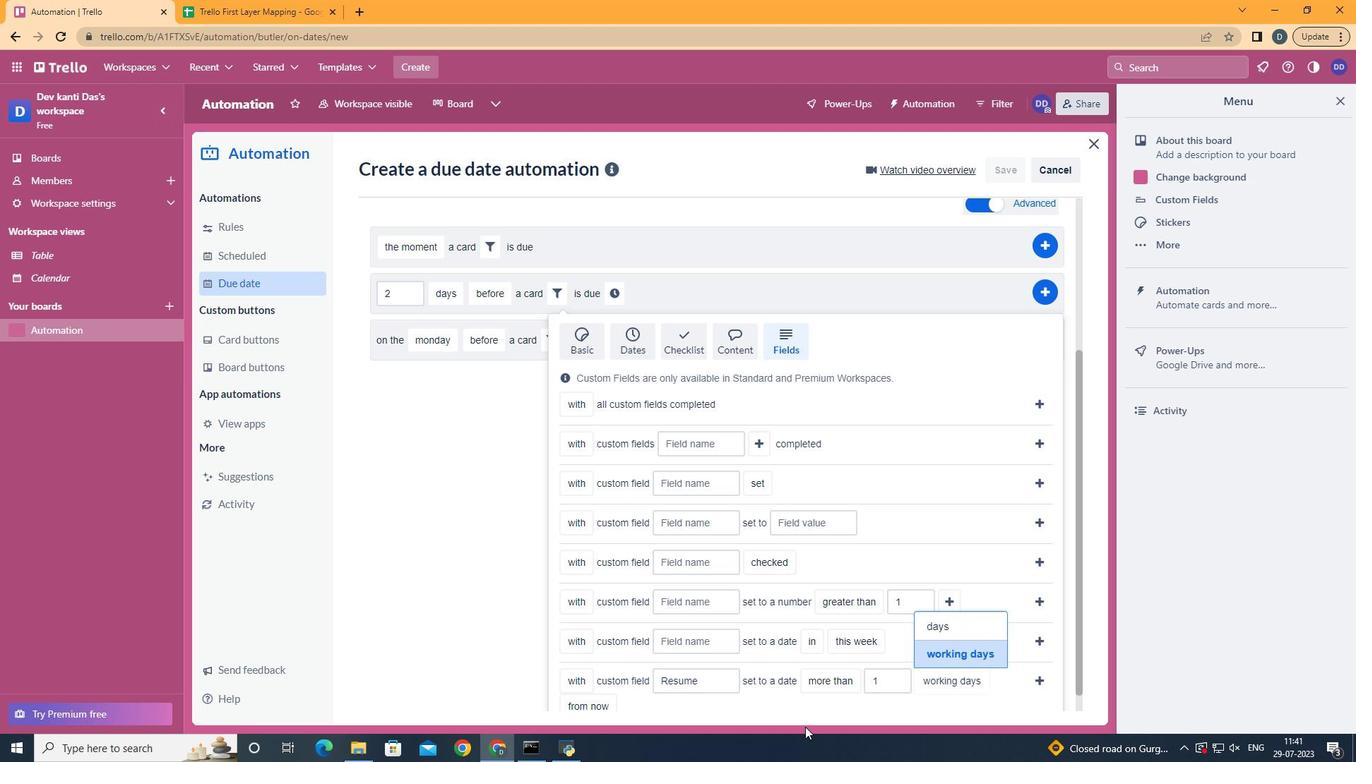 
Action: Mouse scrolled (800, 726) with delta (0, 0)
Screenshot: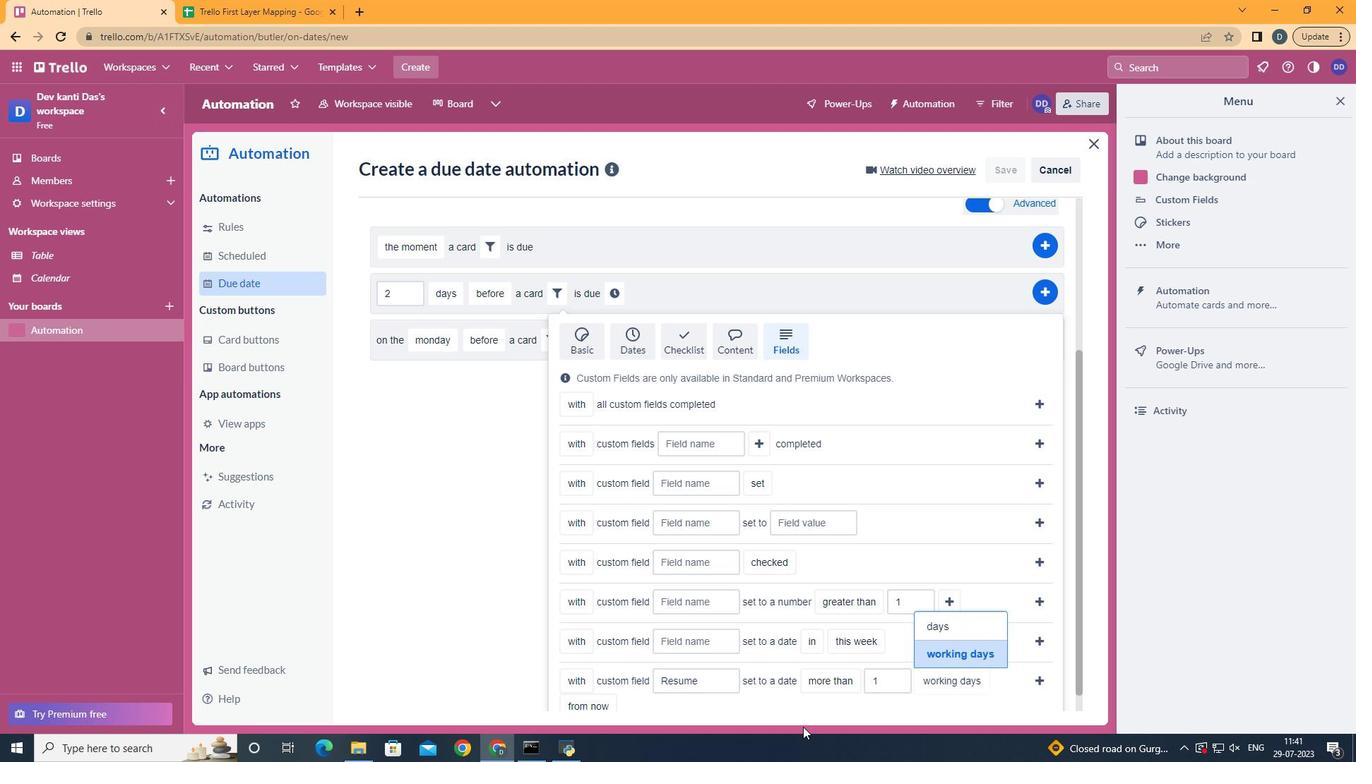 
Action: Mouse moved to (596, 644)
Screenshot: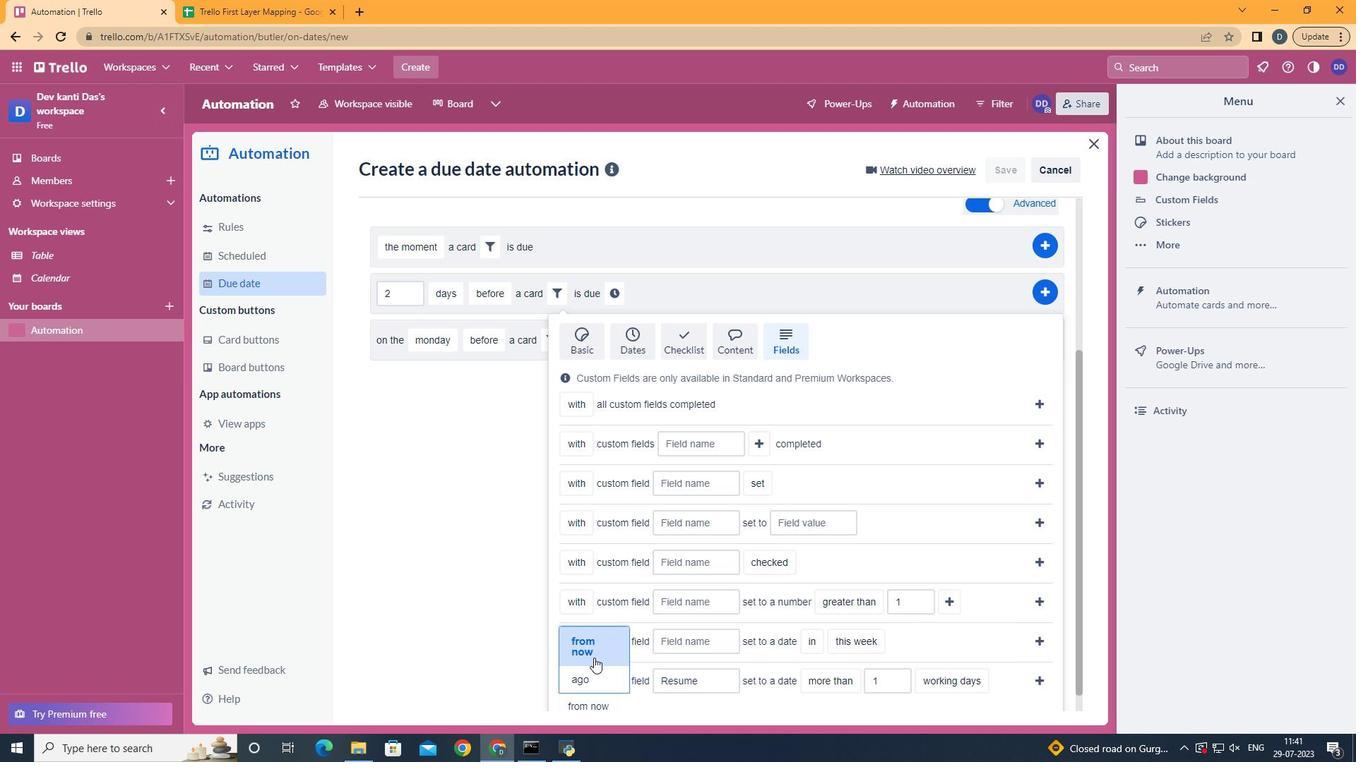 
Action: Mouse pressed left at (596, 644)
Screenshot: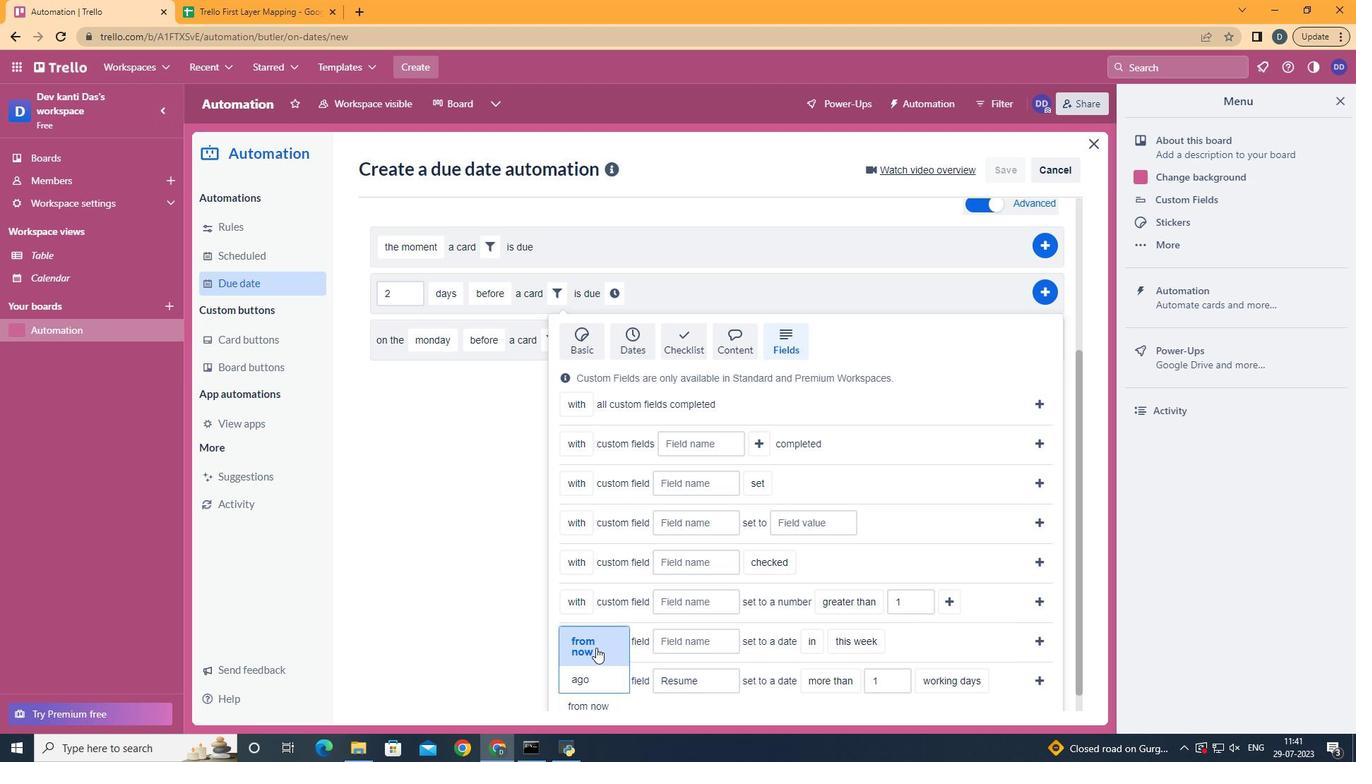 
Action: Mouse moved to (1044, 682)
Screenshot: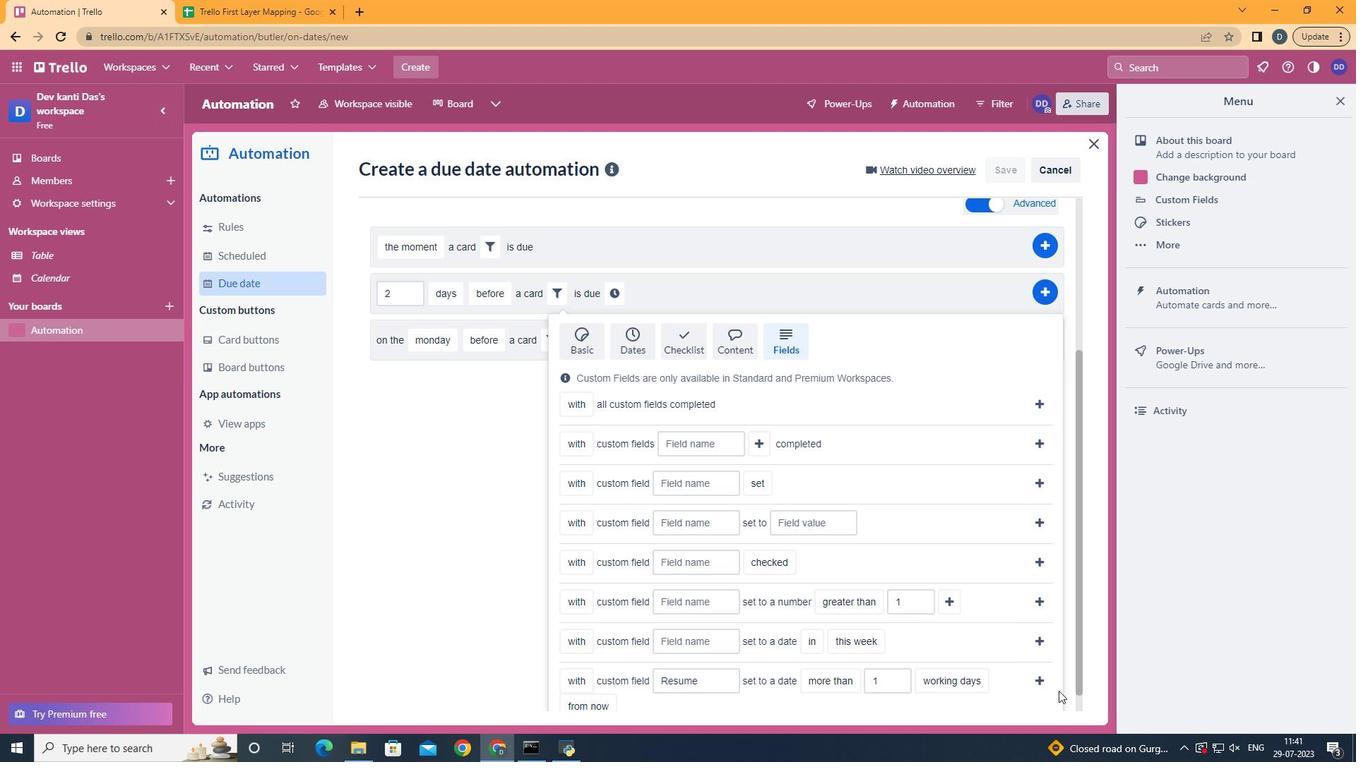 
Action: Mouse pressed left at (1044, 682)
Screenshot: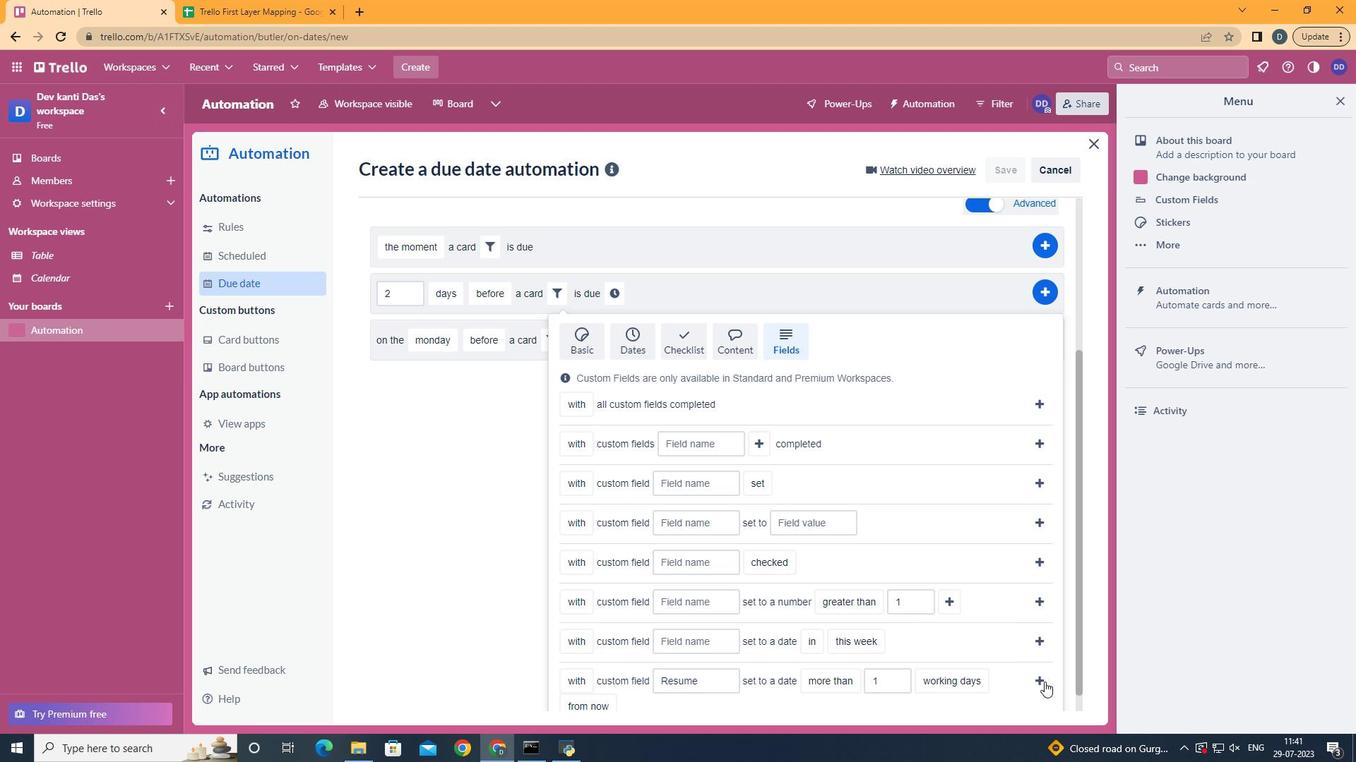 
Action: Mouse moved to (985, 524)
Screenshot: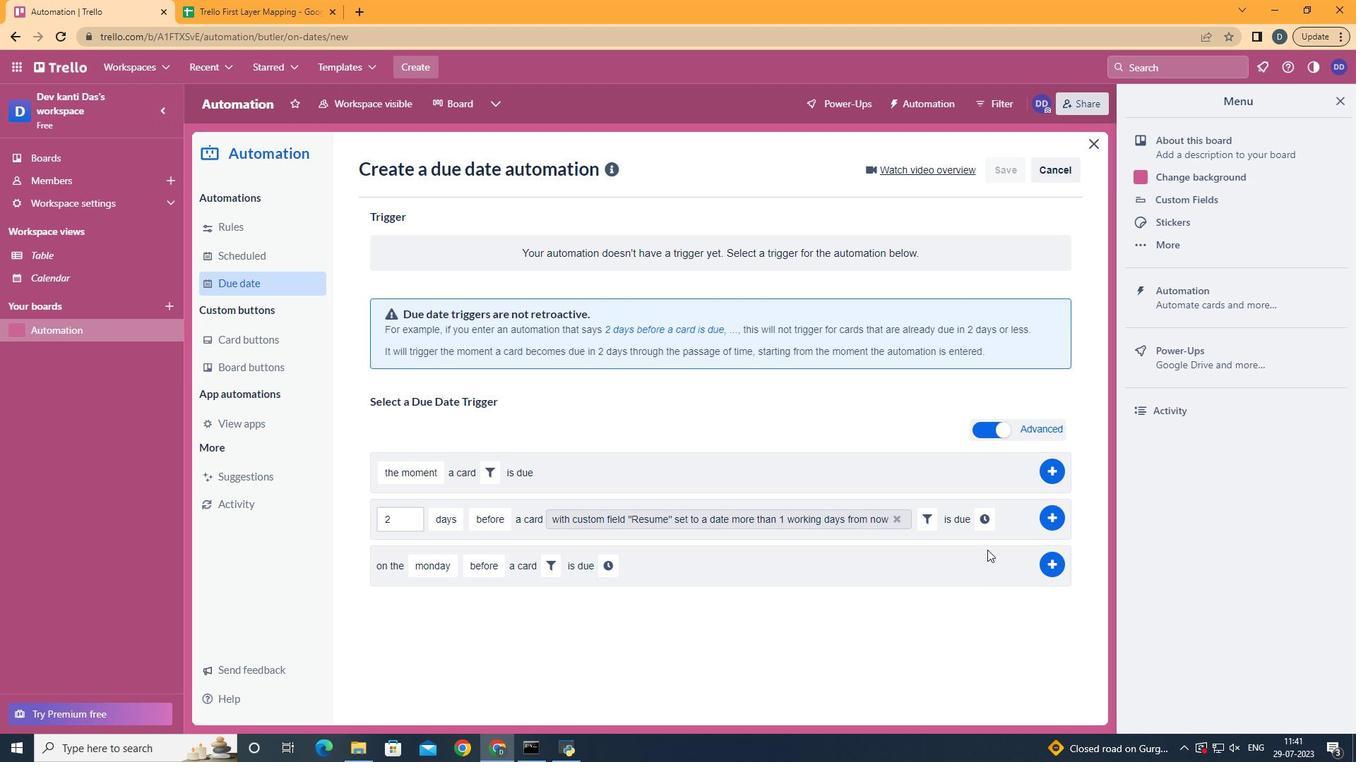 
Action: Mouse pressed left at (985, 524)
Screenshot: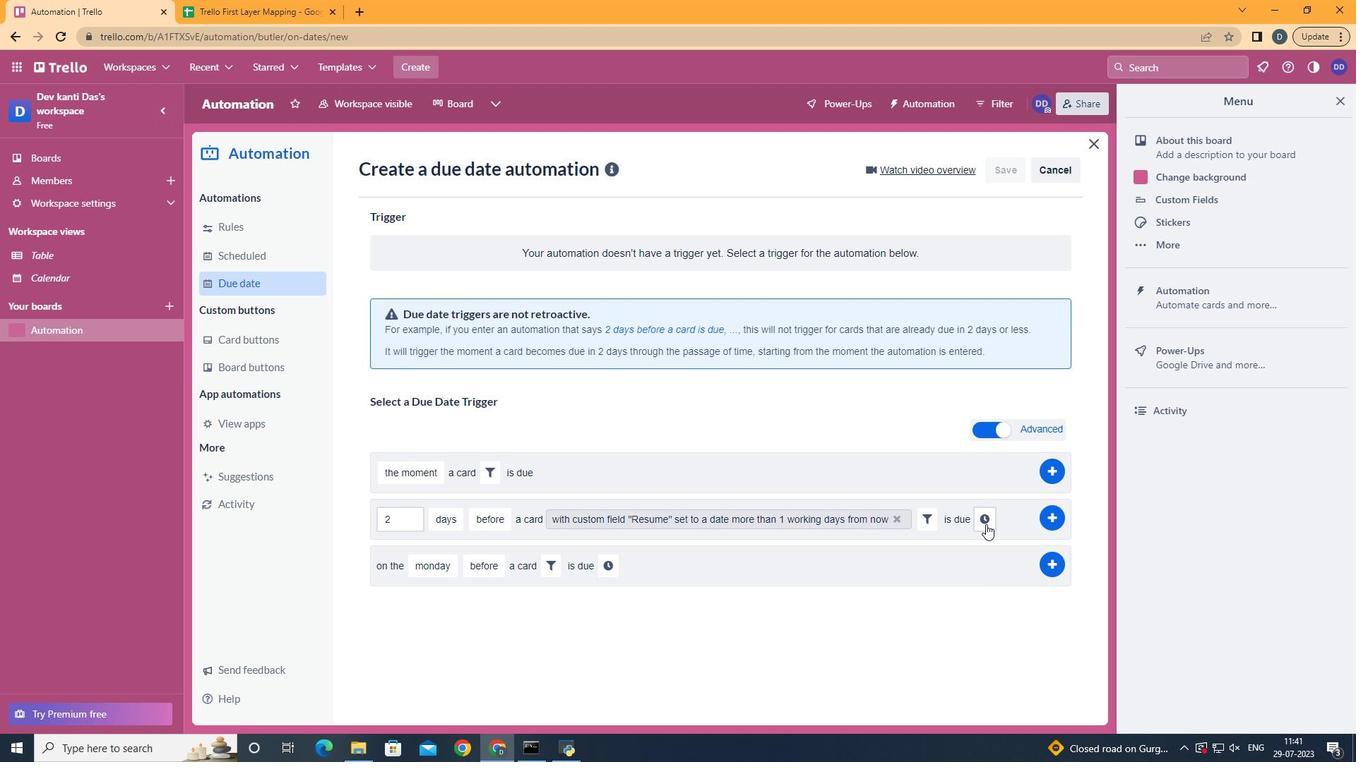 
Action: Mouse moved to (477, 552)
Screenshot: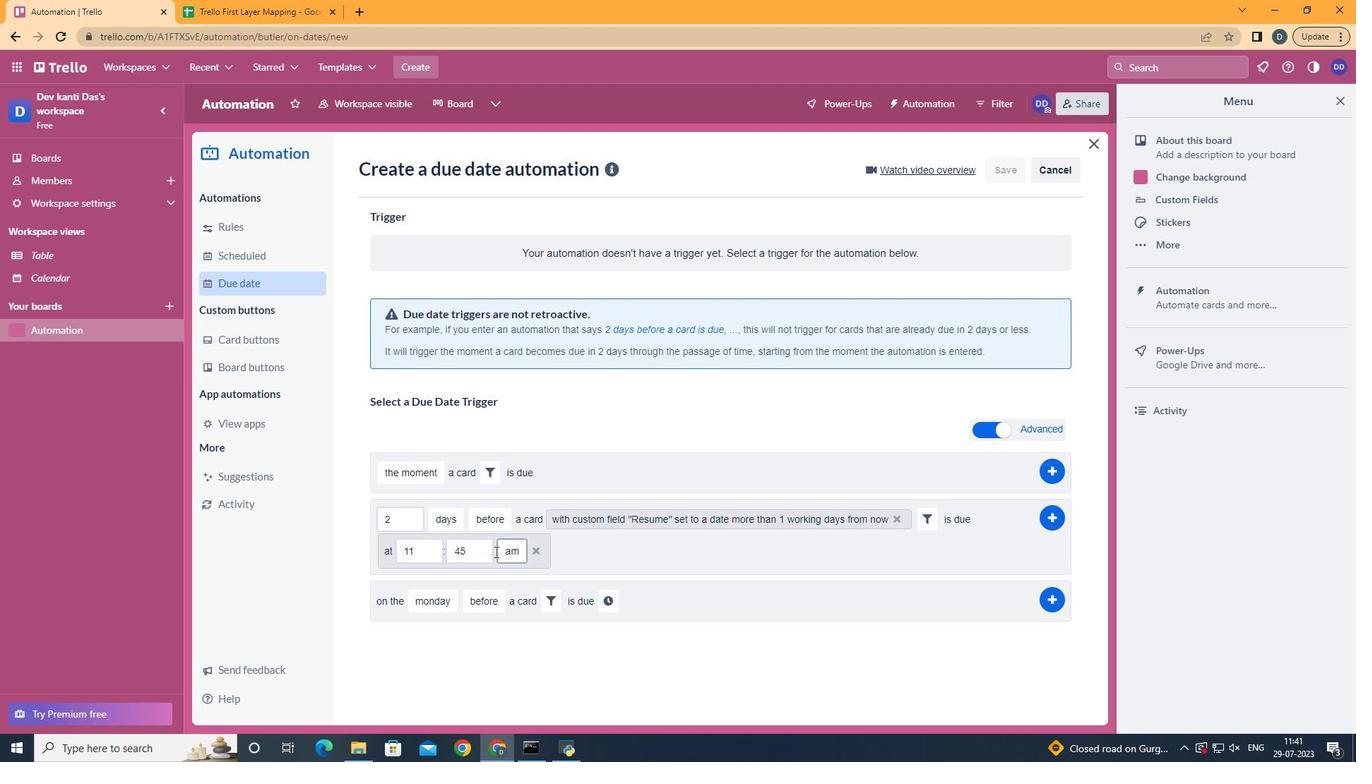 
Action: Mouse pressed left at (477, 552)
Screenshot: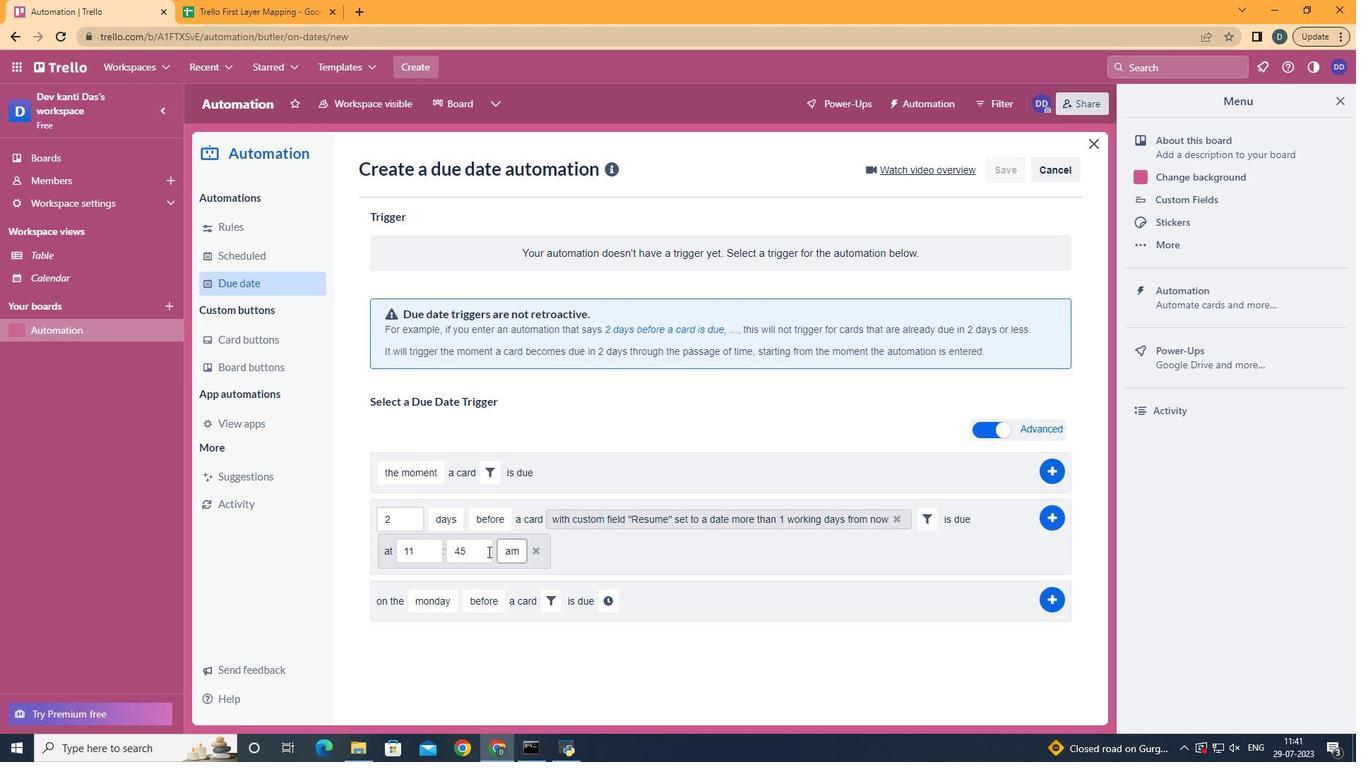 
Action: Key pressed <Key.backspace><Key.backspace>00
Screenshot: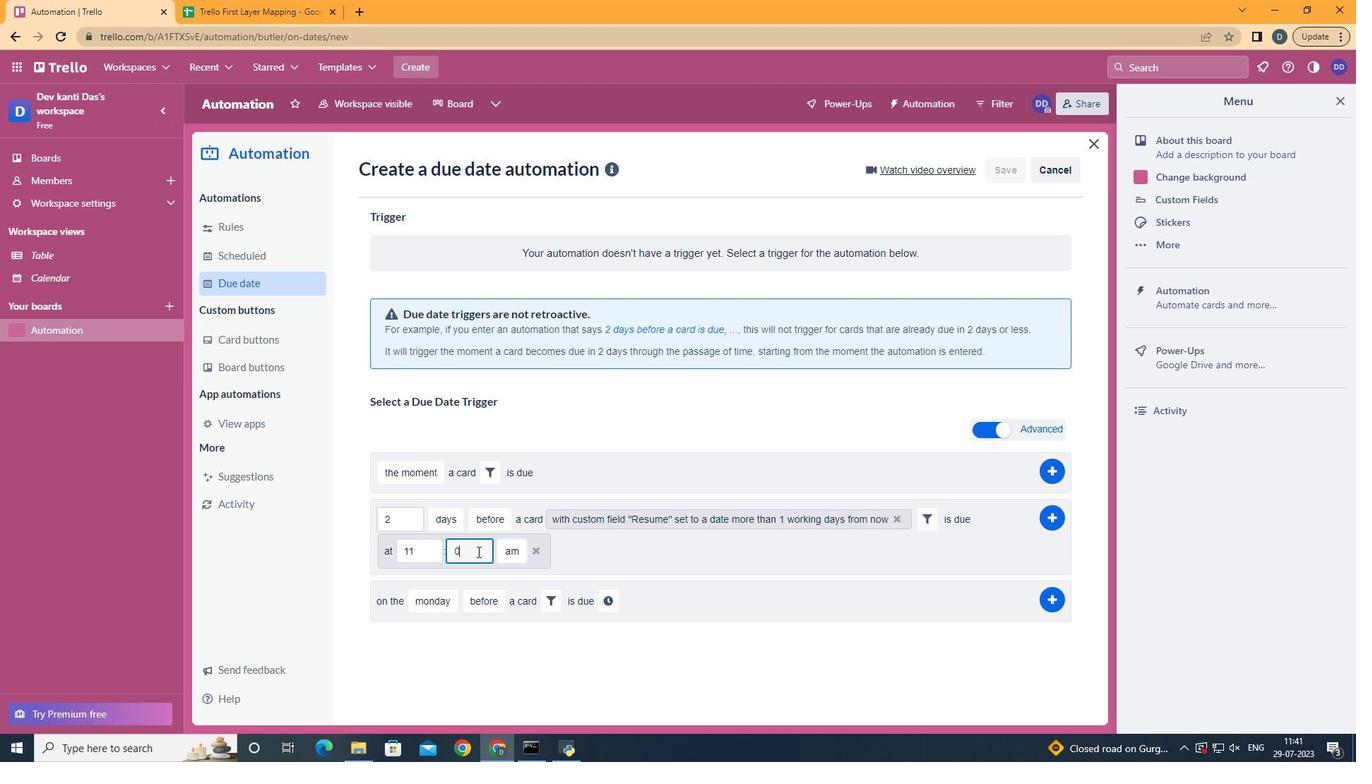 
Action: Mouse moved to (519, 575)
Screenshot: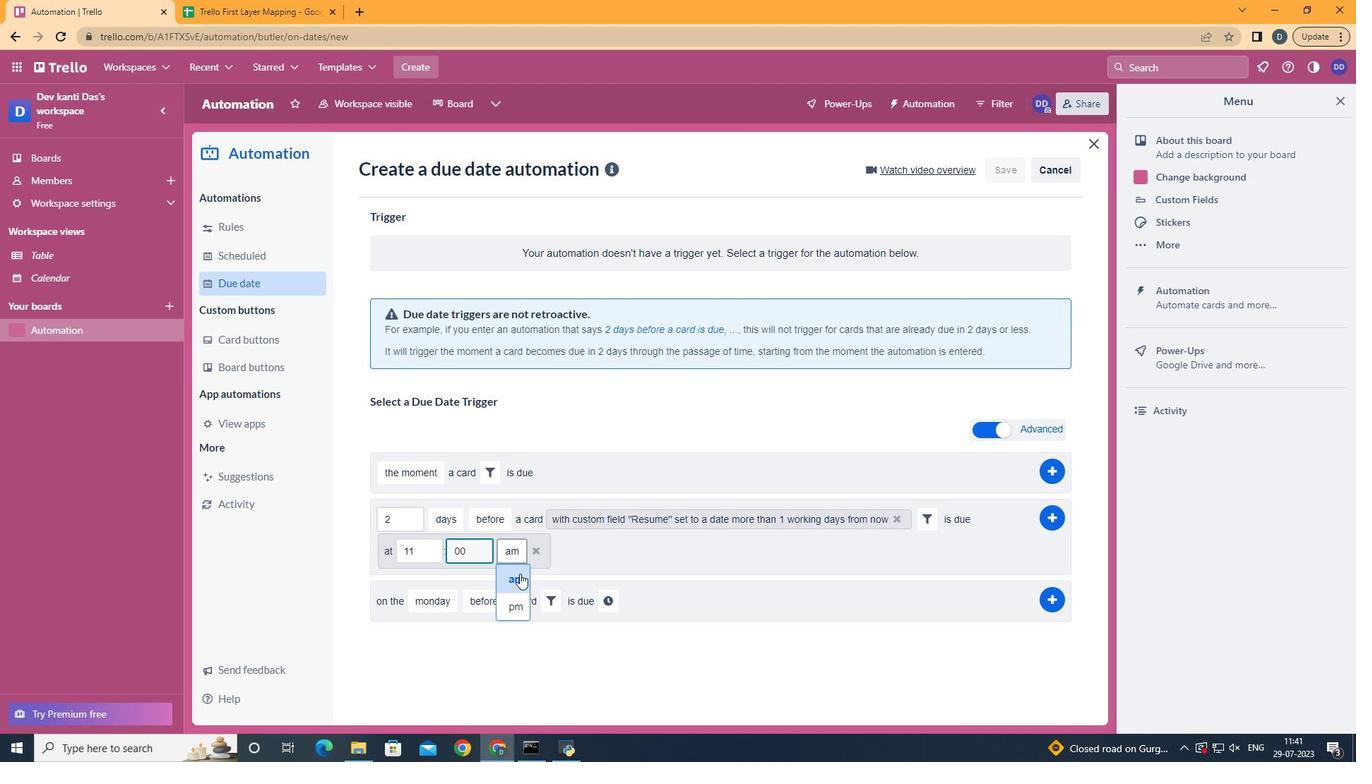 
Action: Mouse pressed left at (519, 575)
Screenshot: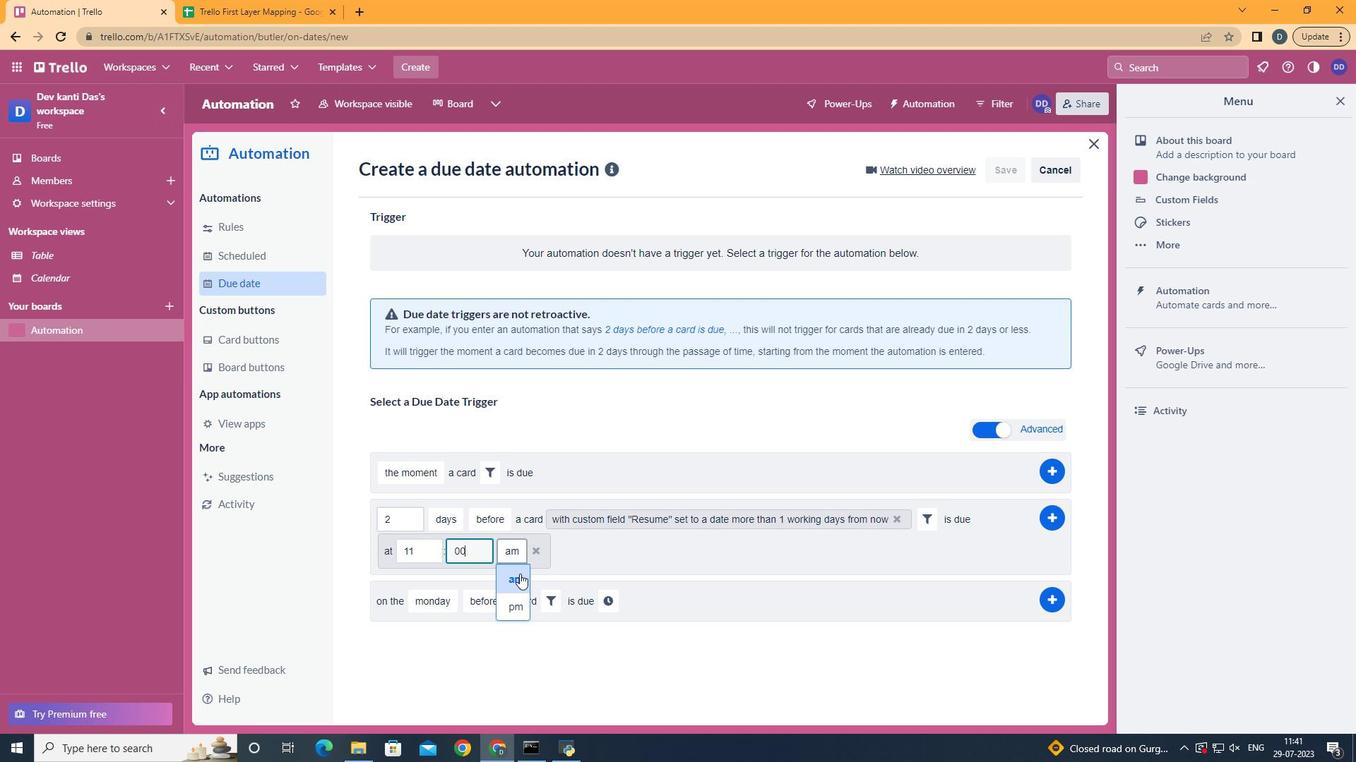 
